 Task: Find connections with filter location Deqing with filter topic #Startupswith filter profile language Spanish with filter current company Zilingo with filter school Thiruvalluvar University, Vellore with filter industry Racetracks with filter service category Interior Design with filter keywords title Proposal Writer
Action: Mouse moved to (518, 54)
Screenshot: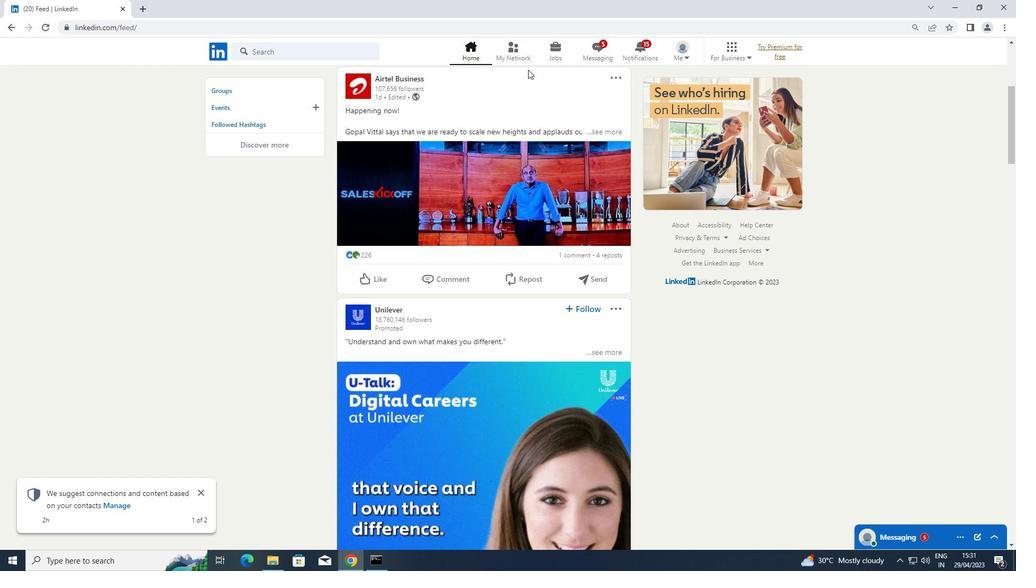 
Action: Mouse pressed left at (518, 54)
Screenshot: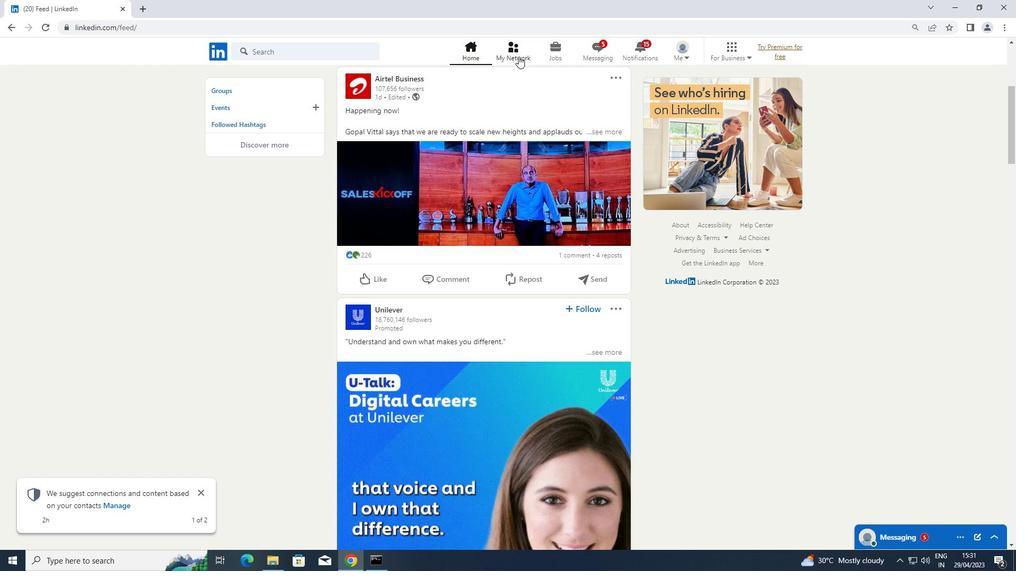 
Action: Mouse moved to (316, 112)
Screenshot: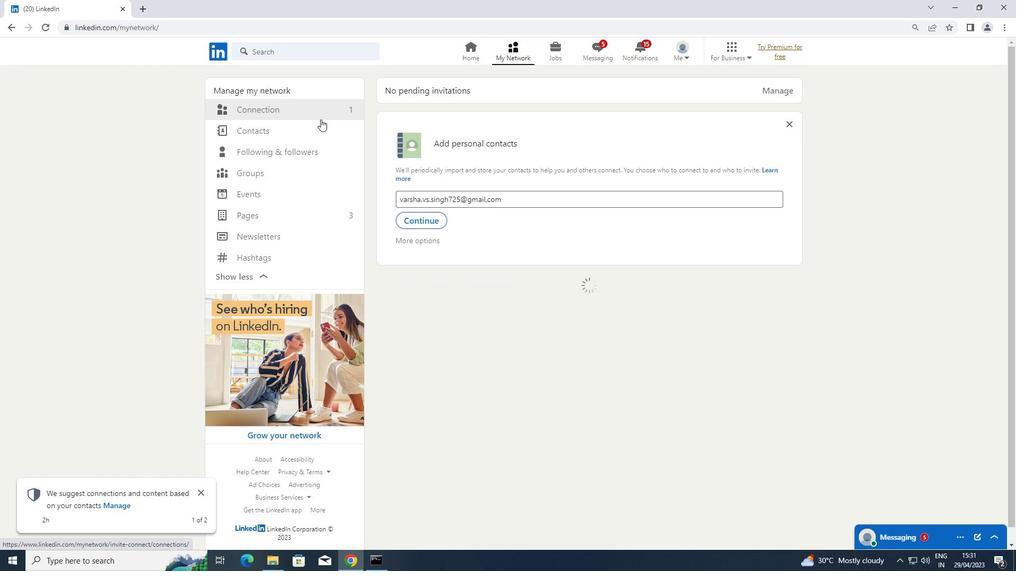 
Action: Mouse pressed left at (316, 112)
Screenshot: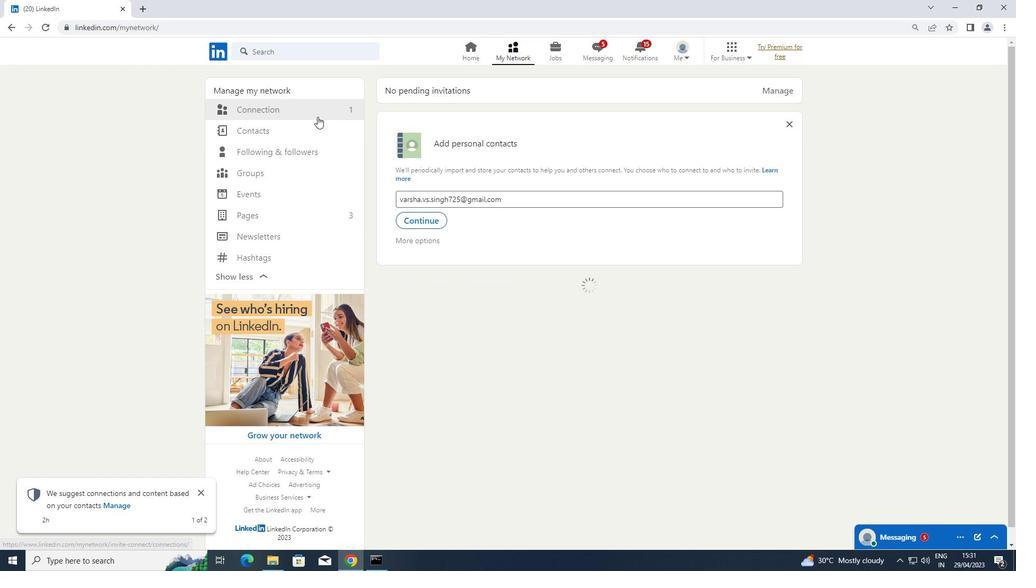 
Action: Mouse moved to (585, 112)
Screenshot: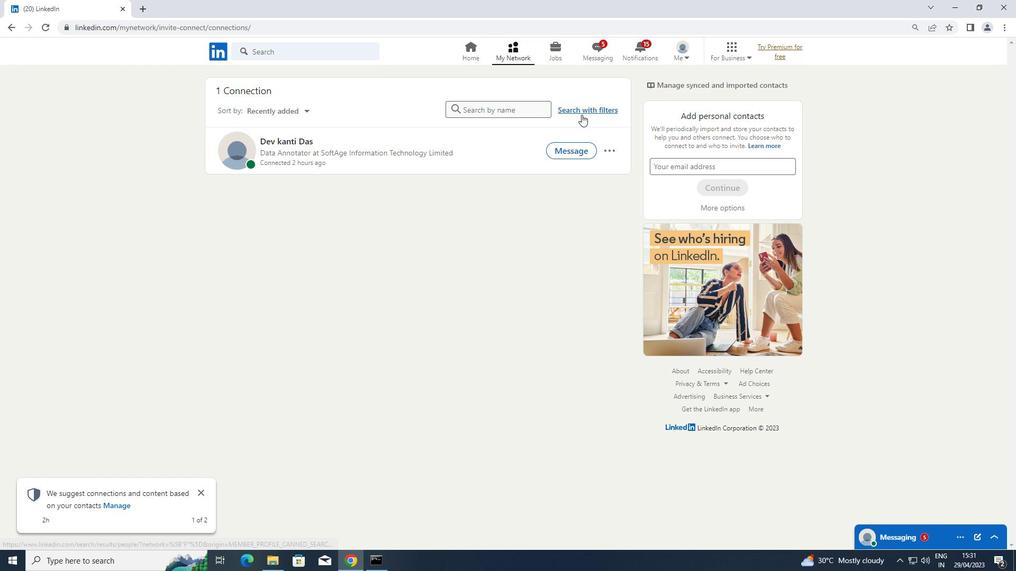 
Action: Mouse pressed left at (585, 112)
Screenshot: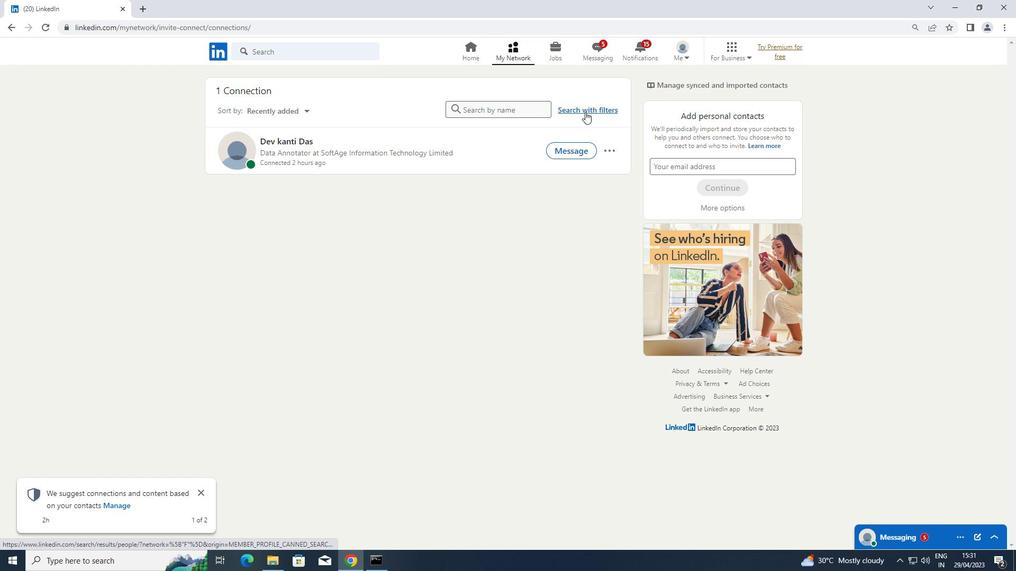 
Action: Mouse moved to (550, 85)
Screenshot: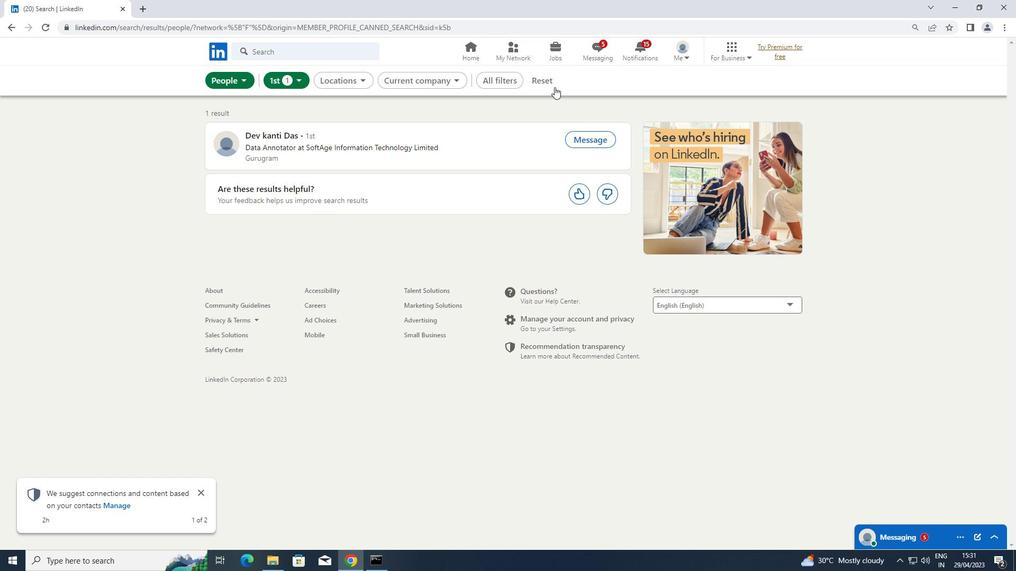 
Action: Mouse pressed left at (550, 85)
Screenshot: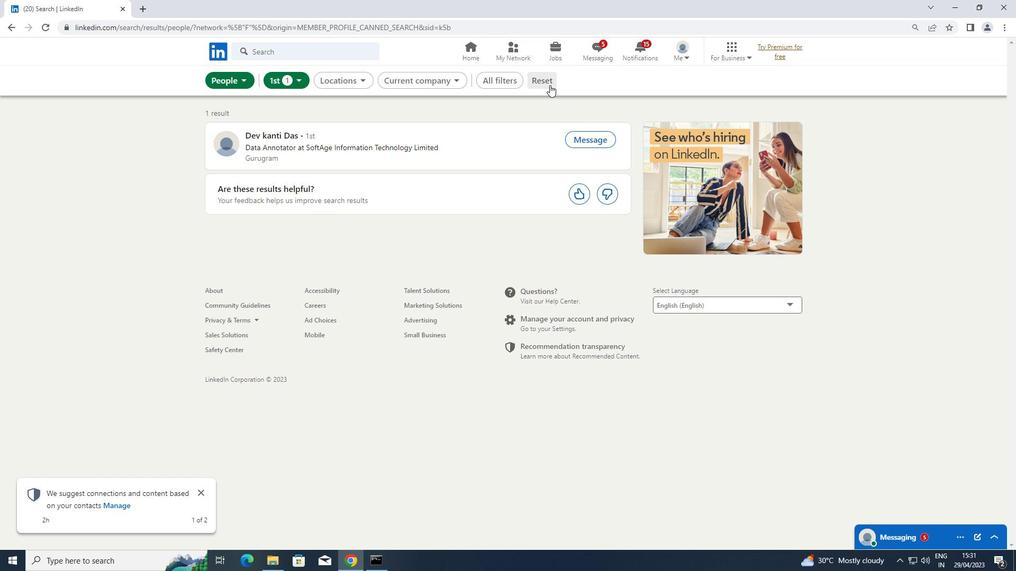 
Action: Mouse moved to (539, 81)
Screenshot: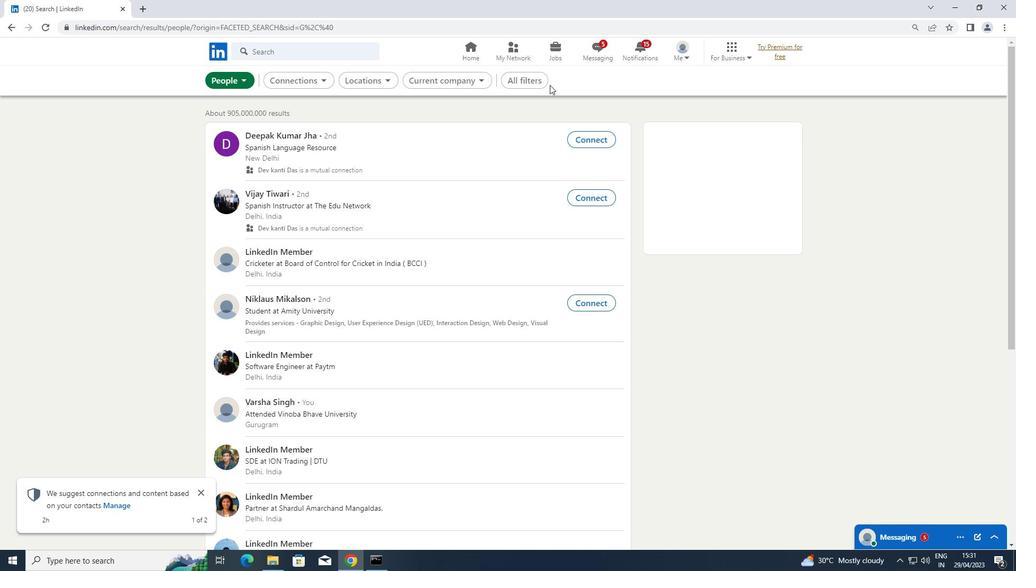 
Action: Mouse pressed left at (539, 81)
Screenshot: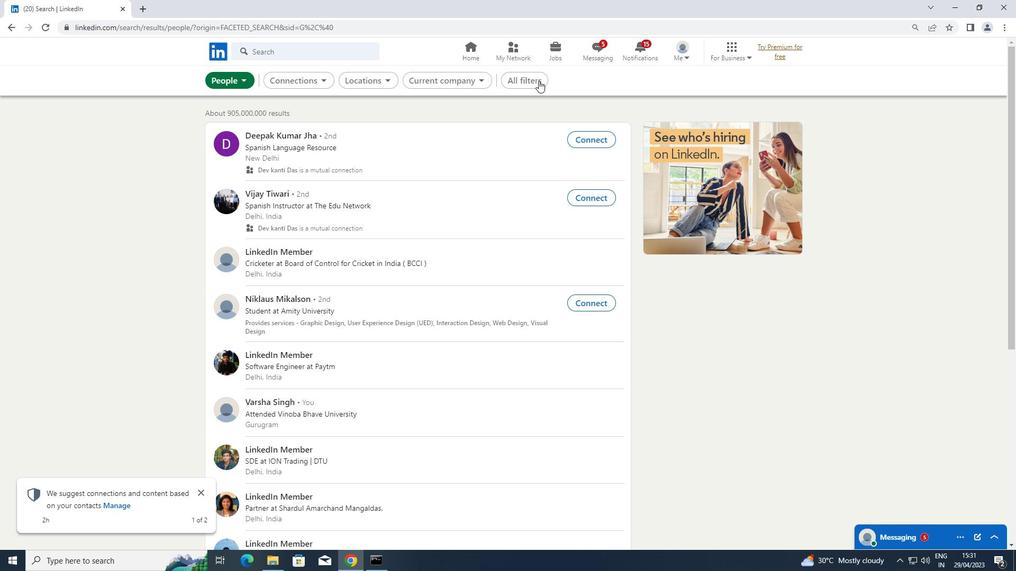 
Action: Mouse moved to (807, 218)
Screenshot: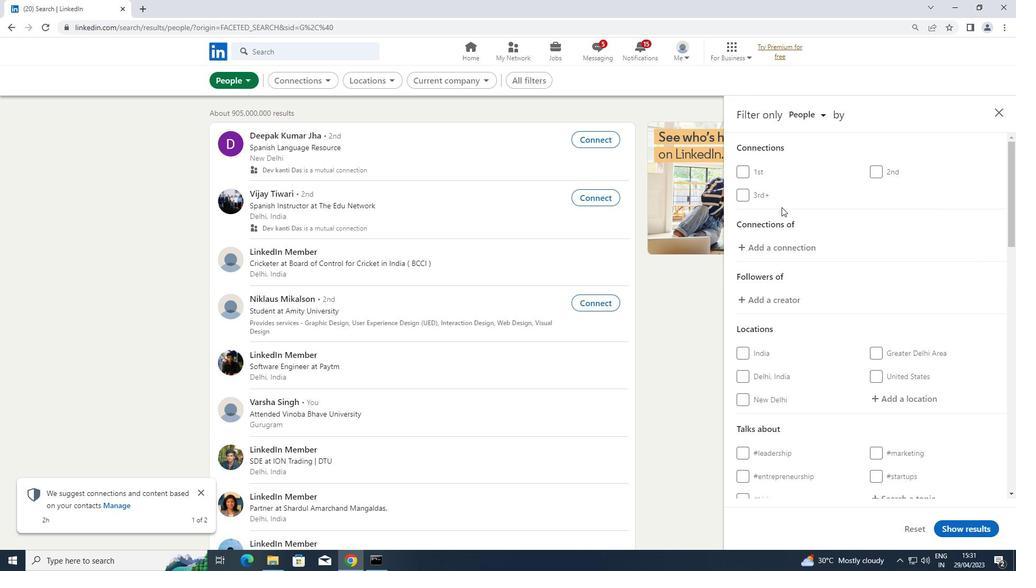 
Action: Mouse scrolled (807, 217) with delta (0, 0)
Screenshot: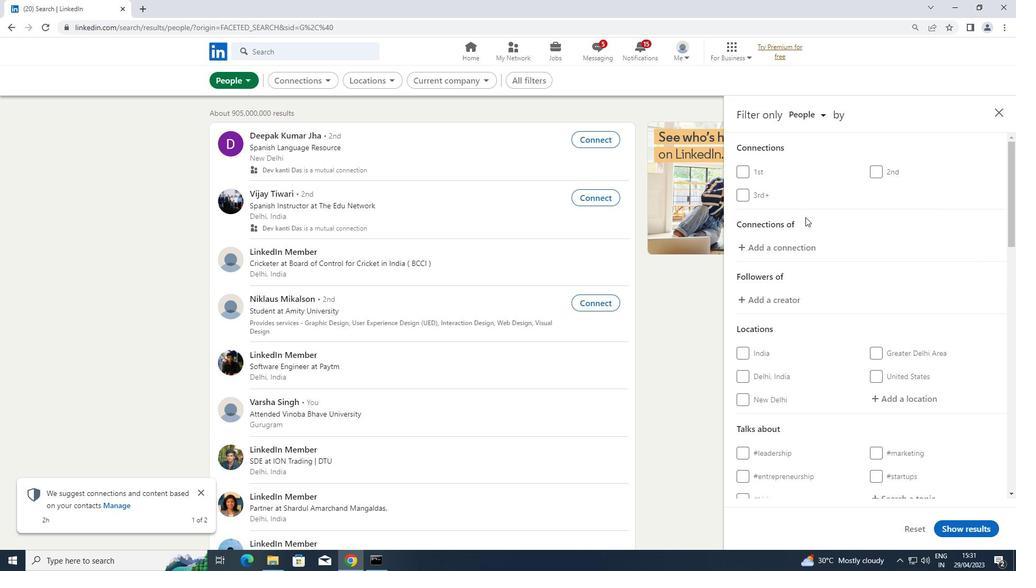 
Action: Mouse scrolled (807, 217) with delta (0, 0)
Screenshot: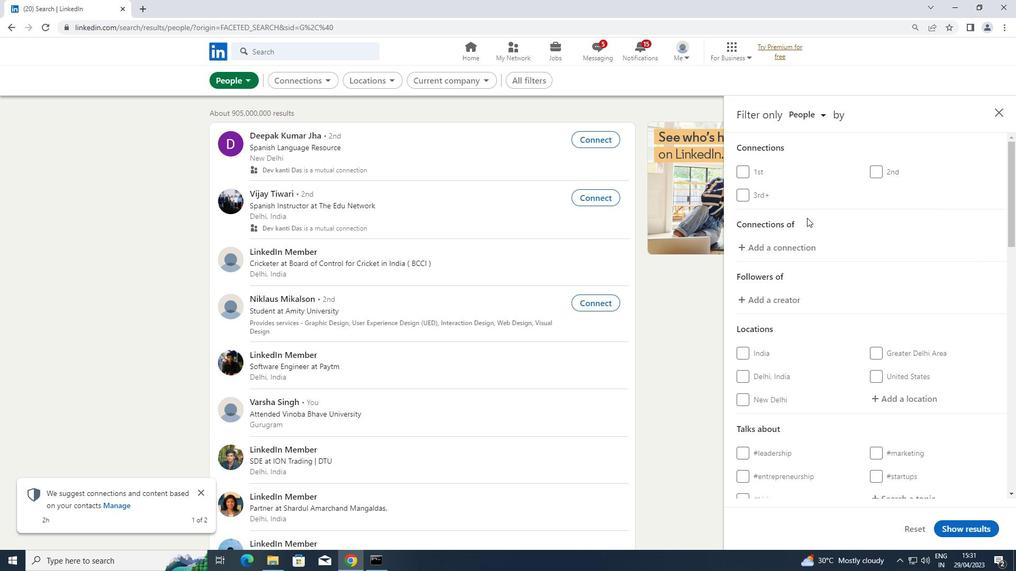 
Action: Mouse moved to (892, 289)
Screenshot: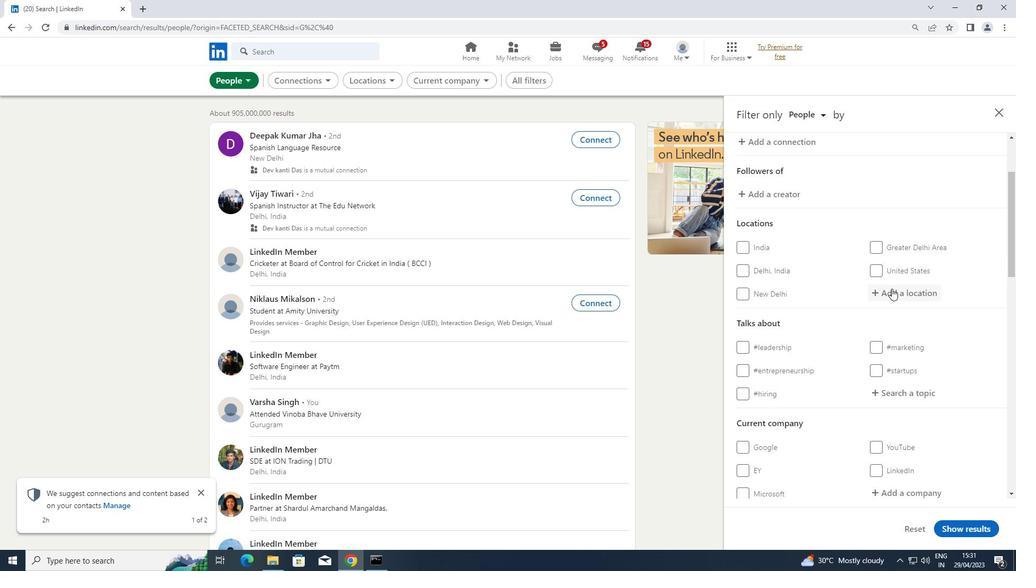 
Action: Mouse pressed left at (892, 289)
Screenshot: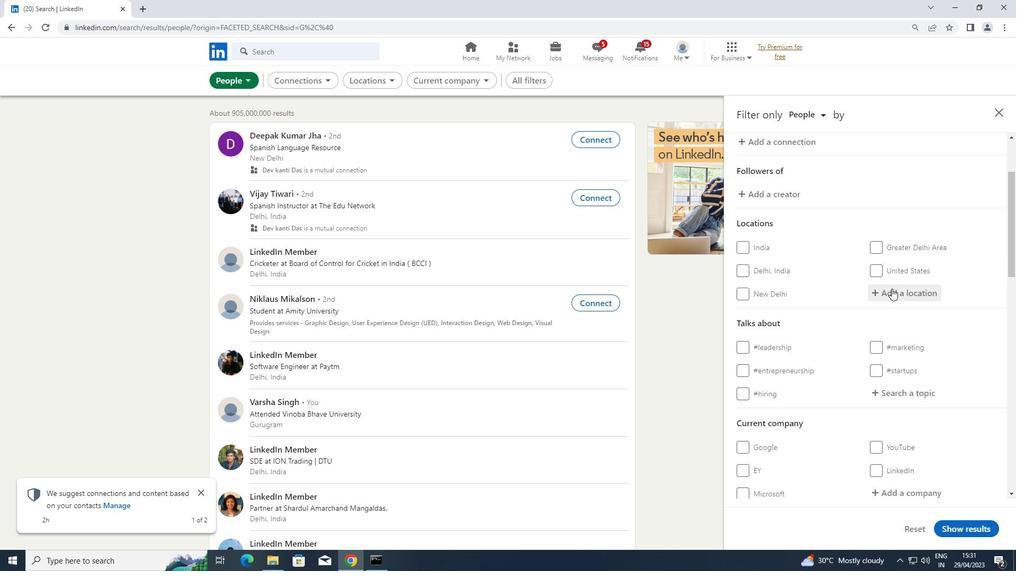 
Action: Key pressed <Key.shift>DEQING
Screenshot: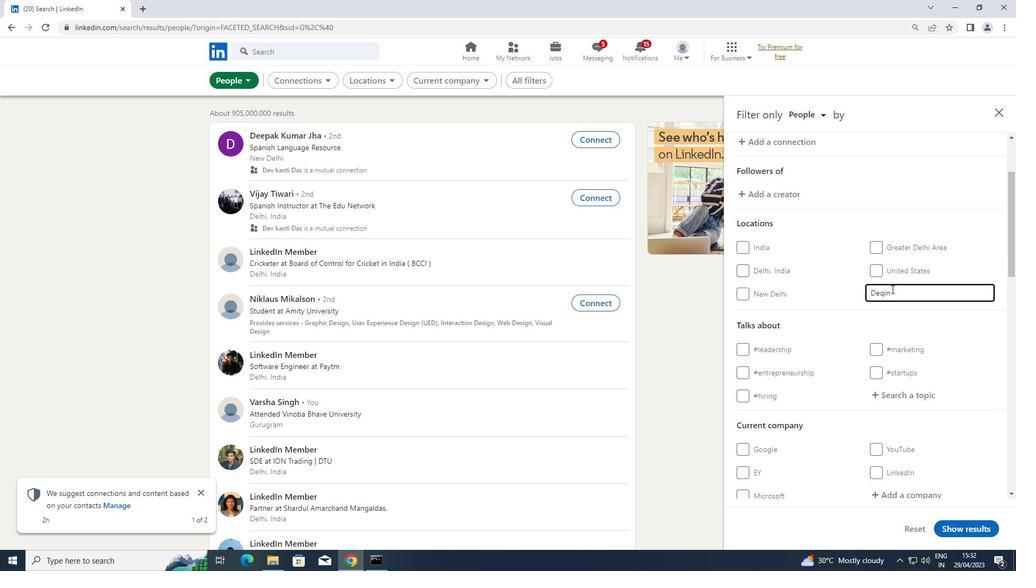 
Action: Mouse moved to (910, 392)
Screenshot: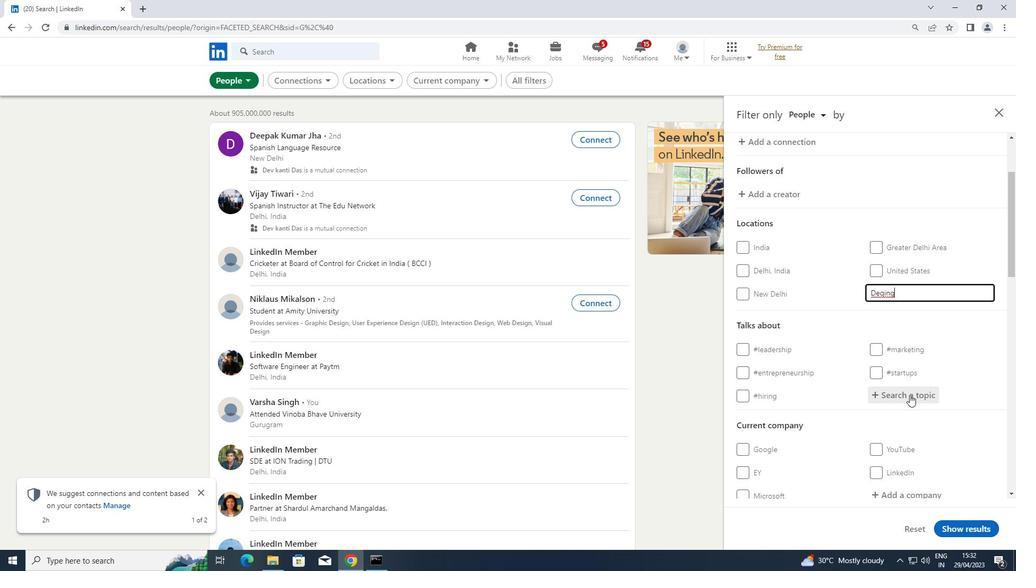 
Action: Mouse pressed left at (910, 392)
Screenshot: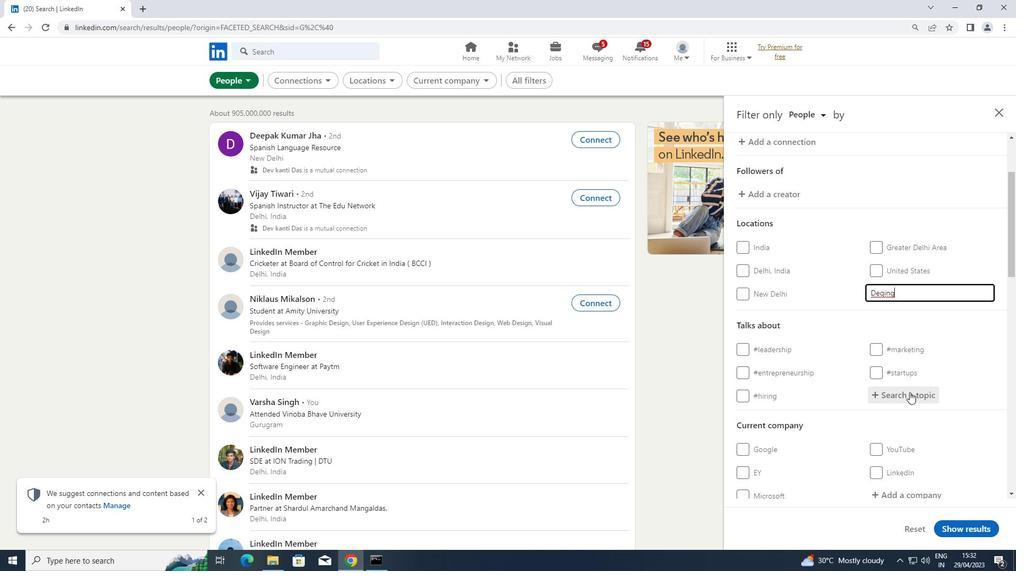 
Action: Key pressed <Key.shift>STARTUPS
Screenshot: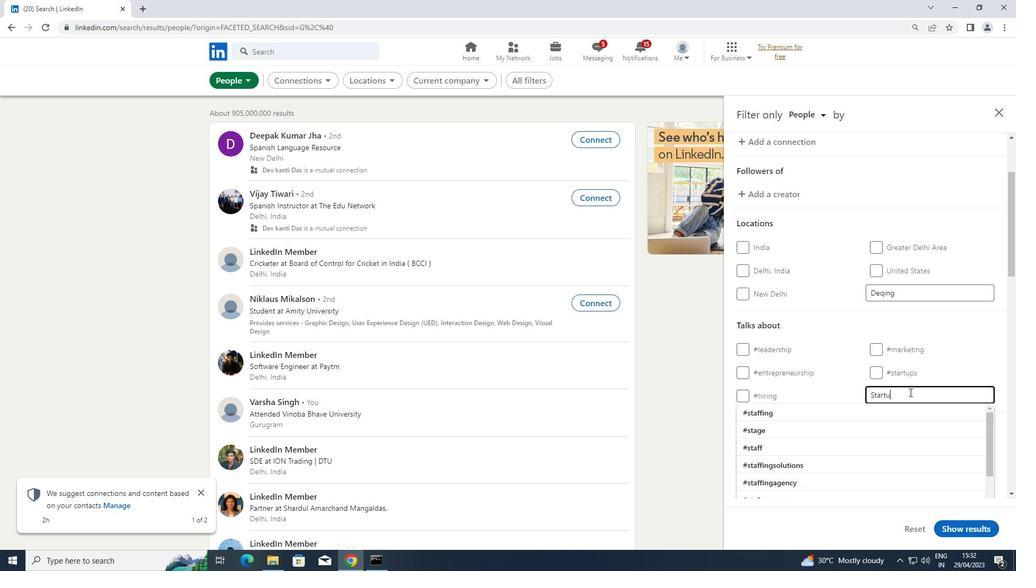
Action: Mouse moved to (852, 410)
Screenshot: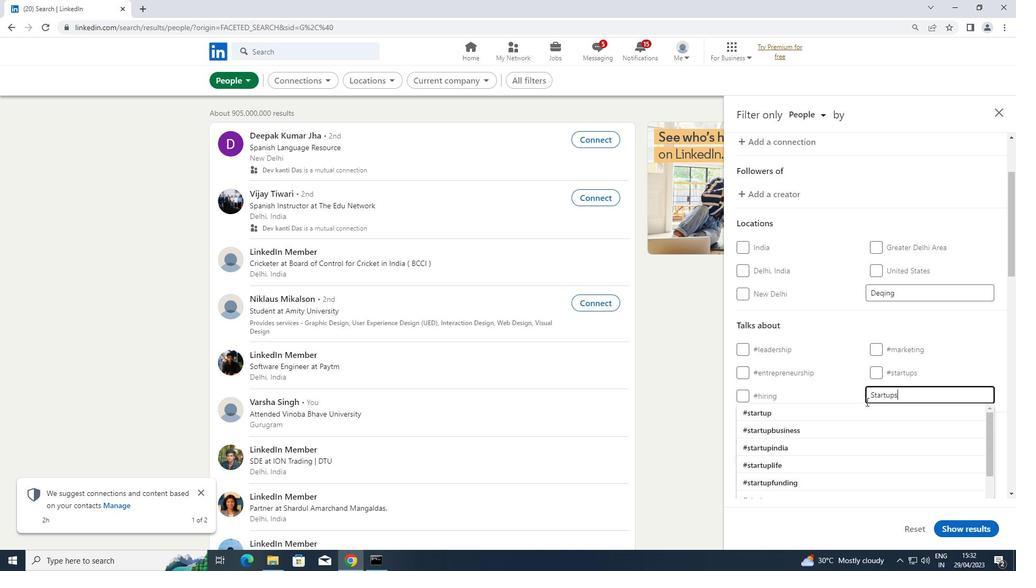 
Action: Mouse pressed left at (852, 410)
Screenshot: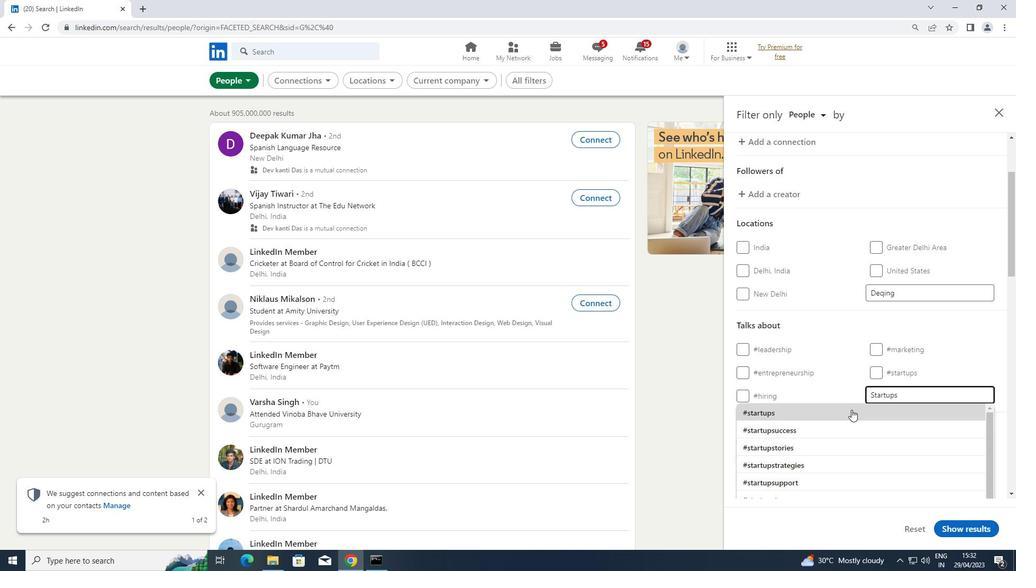 
Action: Mouse scrolled (852, 409) with delta (0, 0)
Screenshot: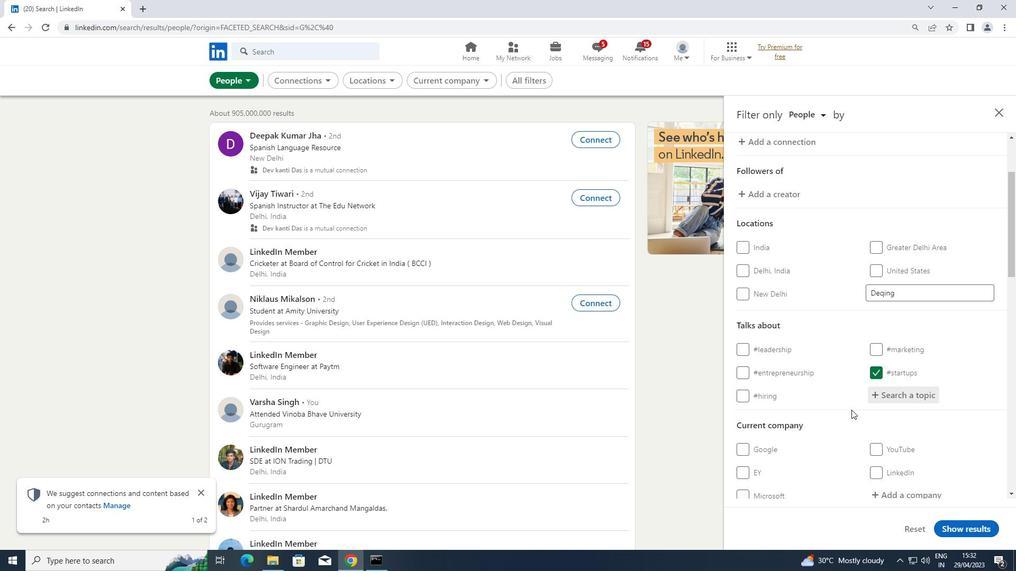 
Action: Mouse scrolled (852, 409) with delta (0, 0)
Screenshot: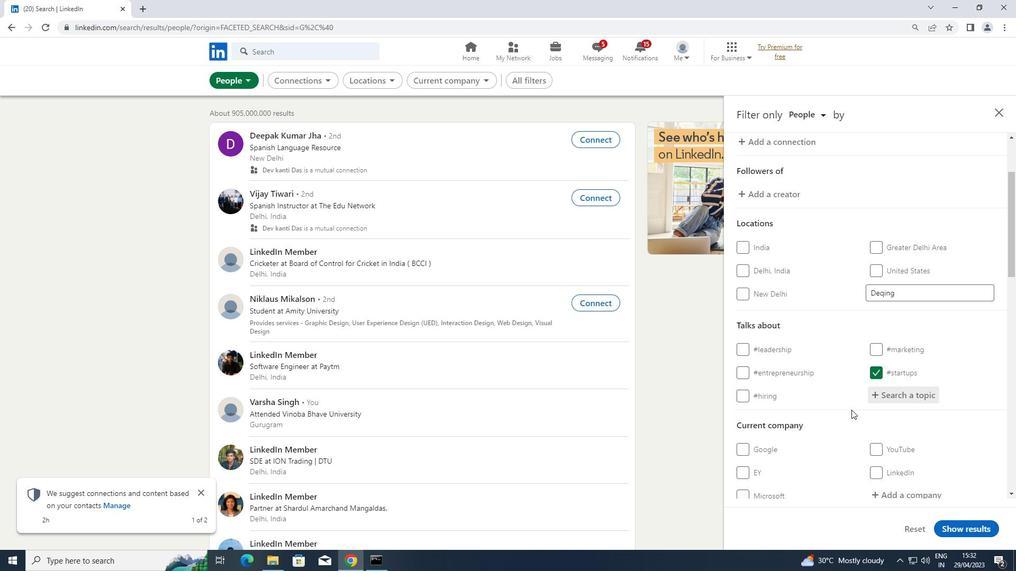 
Action: Mouse scrolled (852, 409) with delta (0, 0)
Screenshot: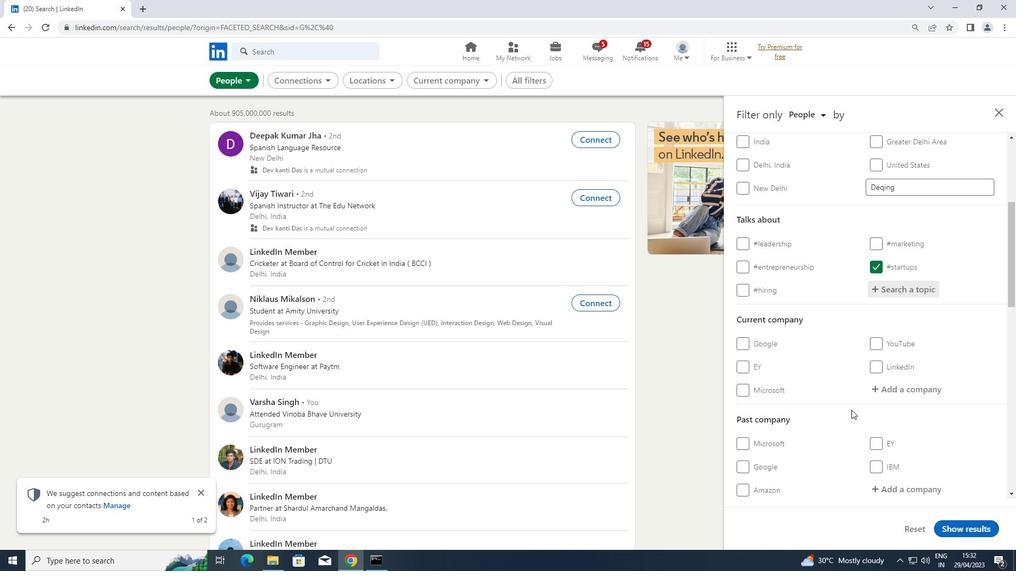 
Action: Mouse scrolled (852, 409) with delta (0, 0)
Screenshot: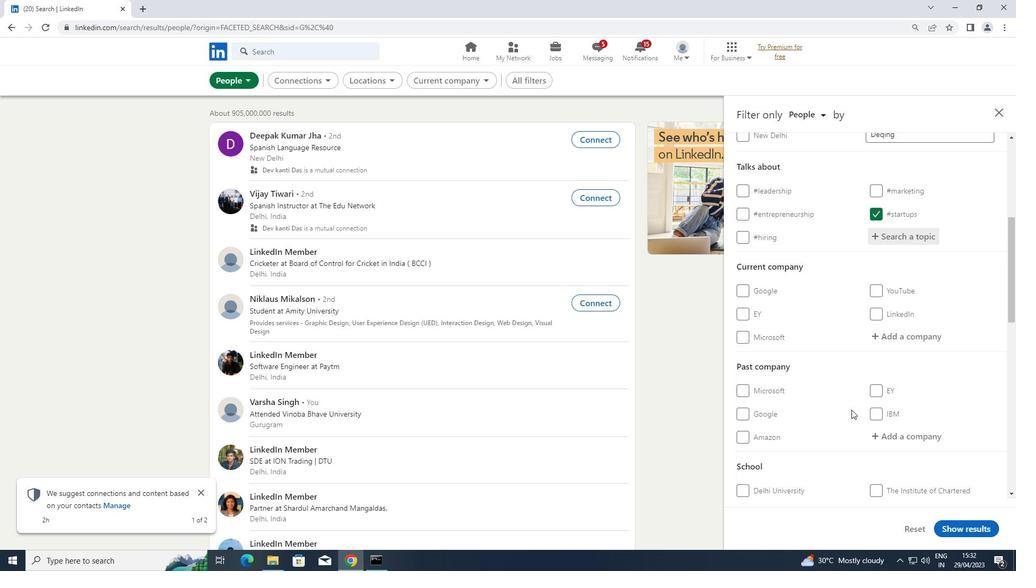 
Action: Mouse scrolled (852, 409) with delta (0, 0)
Screenshot: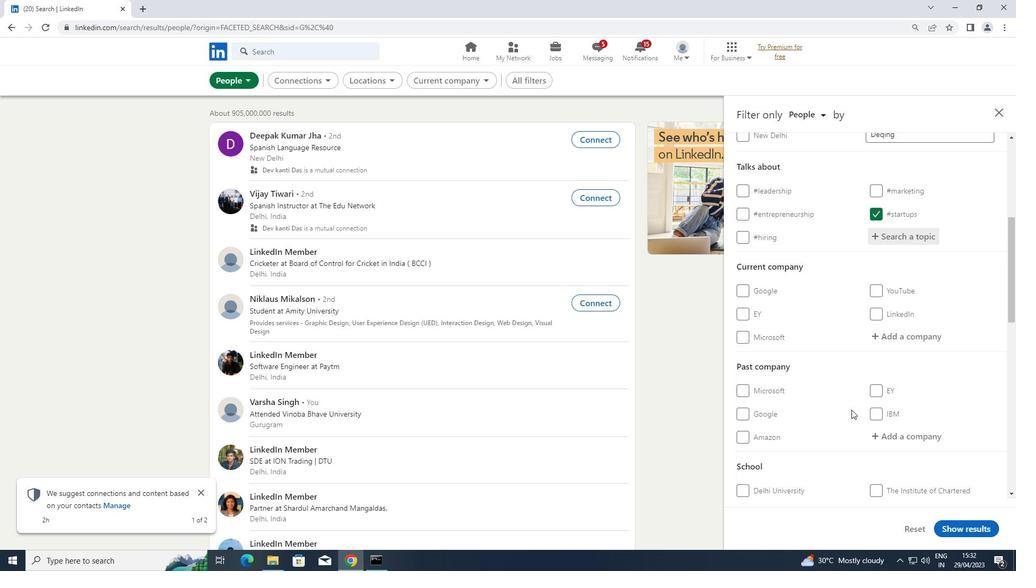 
Action: Mouse scrolled (852, 409) with delta (0, 0)
Screenshot: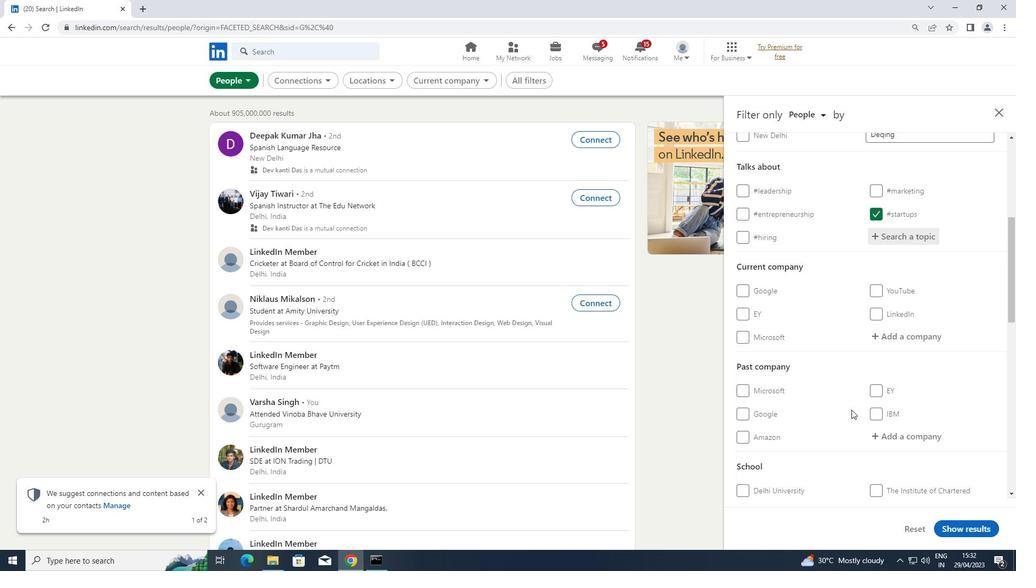 
Action: Mouse scrolled (852, 409) with delta (0, 0)
Screenshot: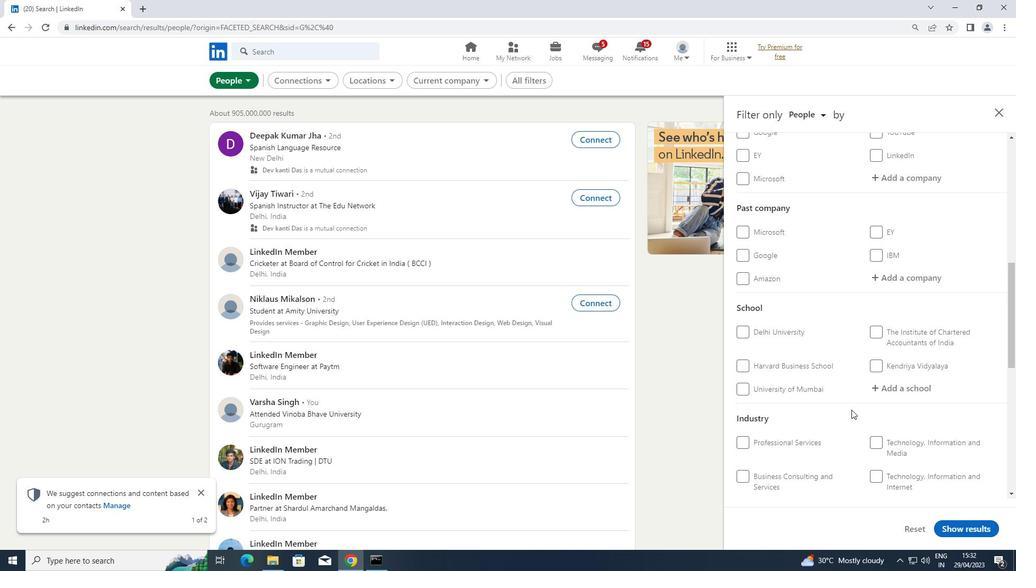 
Action: Mouse scrolled (852, 409) with delta (0, 0)
Screenshot: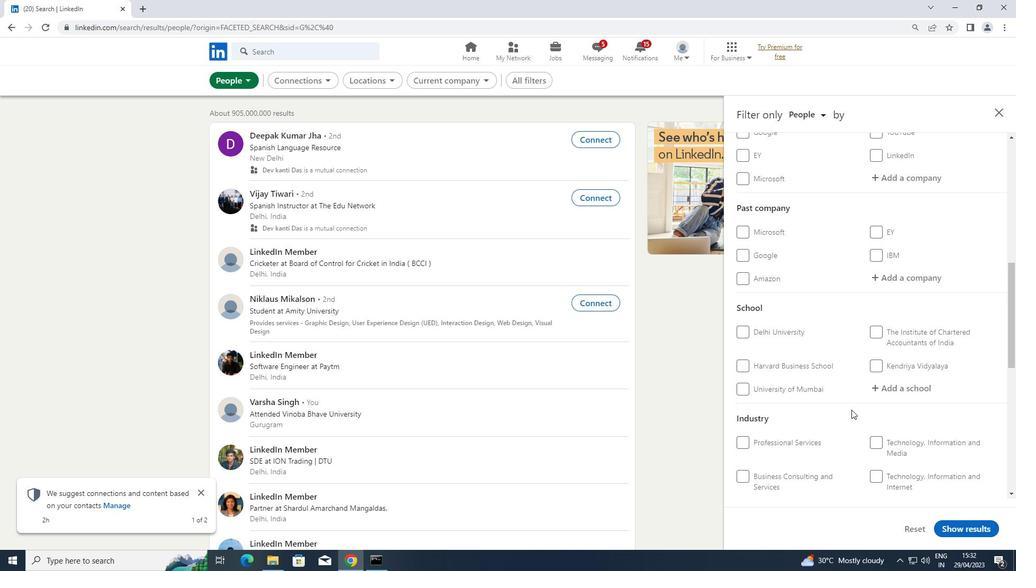 
Action: Mouse scrolled (852, 409) with delta (0, 0)
Screenshot: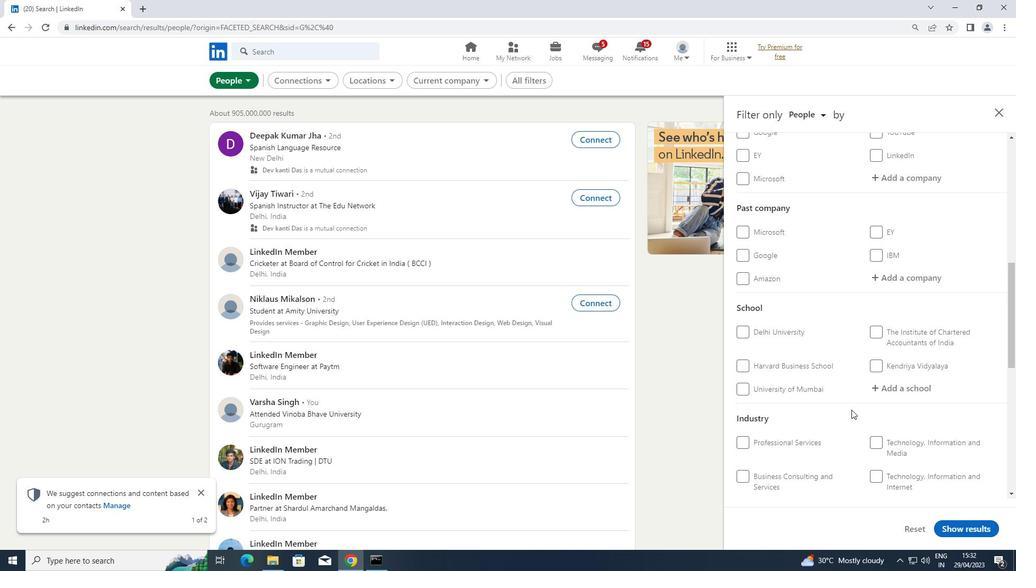 
Action: Mouse moved to (746, 431)
Screenshot: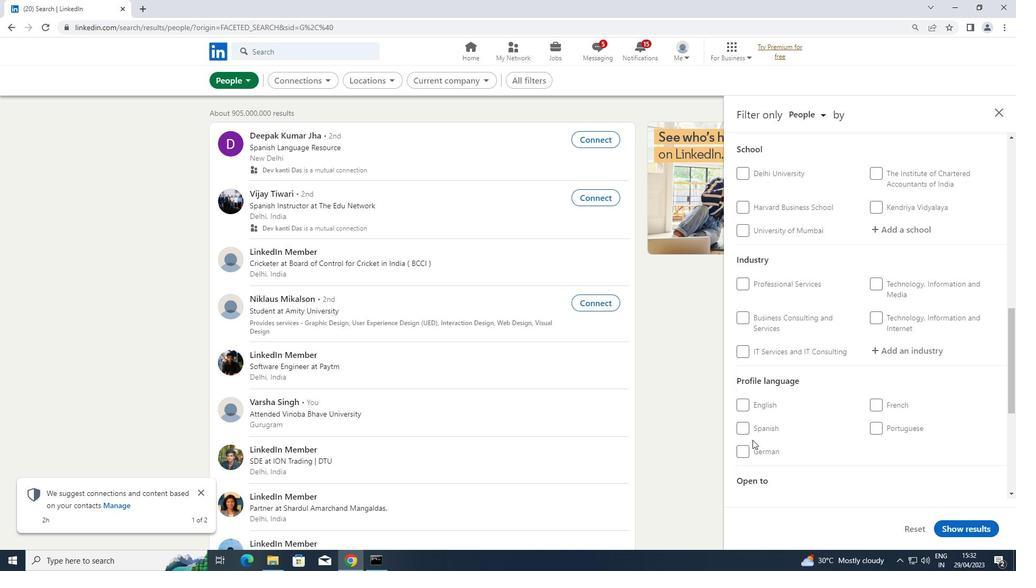 
Action: Mouse pressed left at (746, 431)
Screenshot: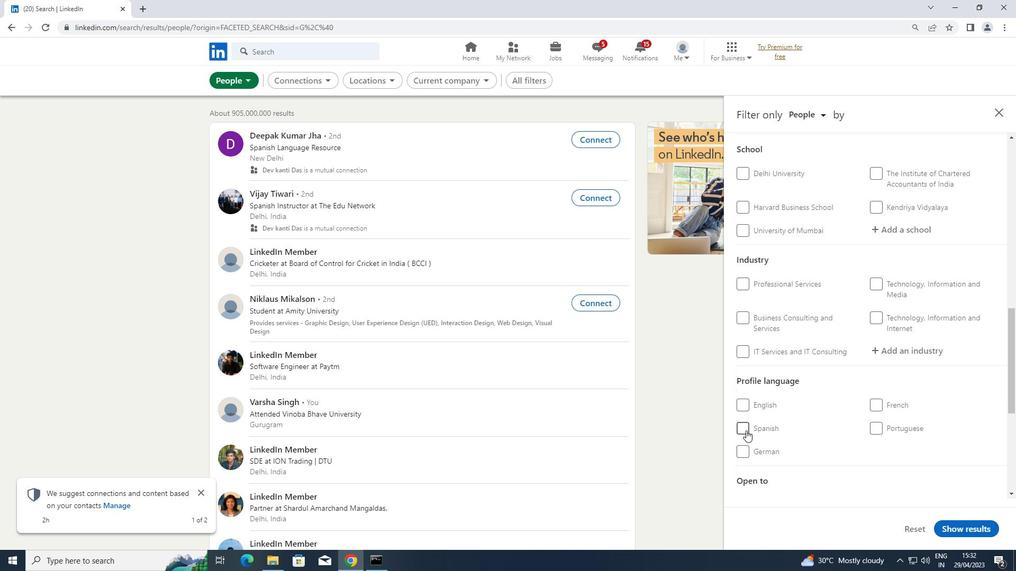 
Action: Mouse moved to (807, 423)
Screenshot: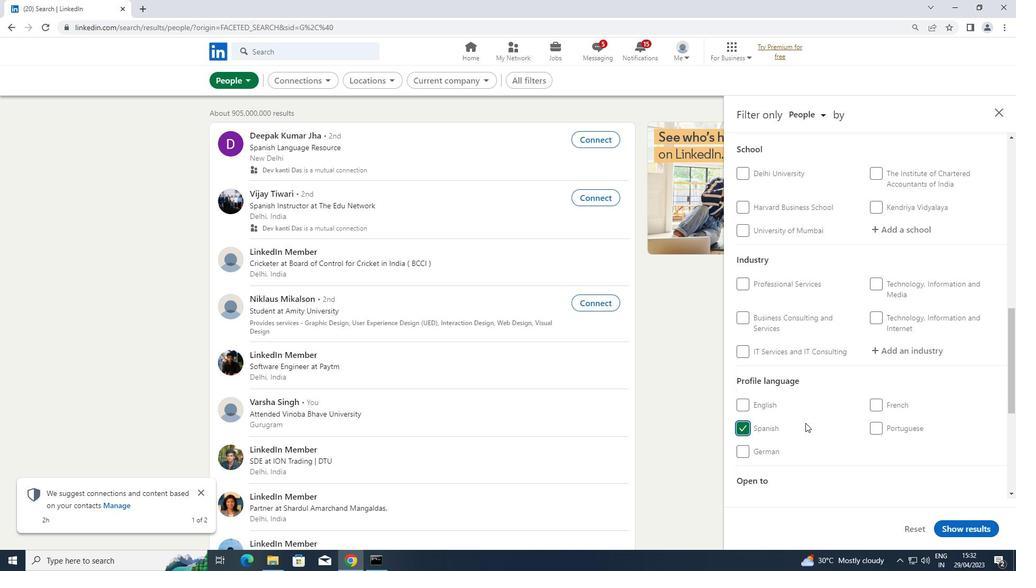 
Action: Mouse scrolled (807, 424) with delta (0, 0)
Screenshot: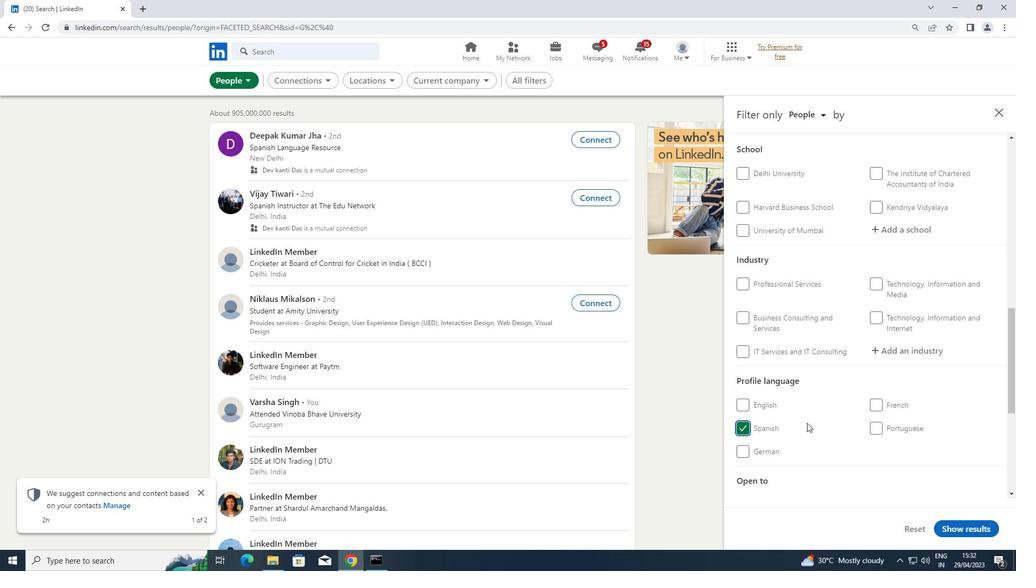 
Action: Mouse scrolled (807, 424) with delta (0, 0)
Screenshot: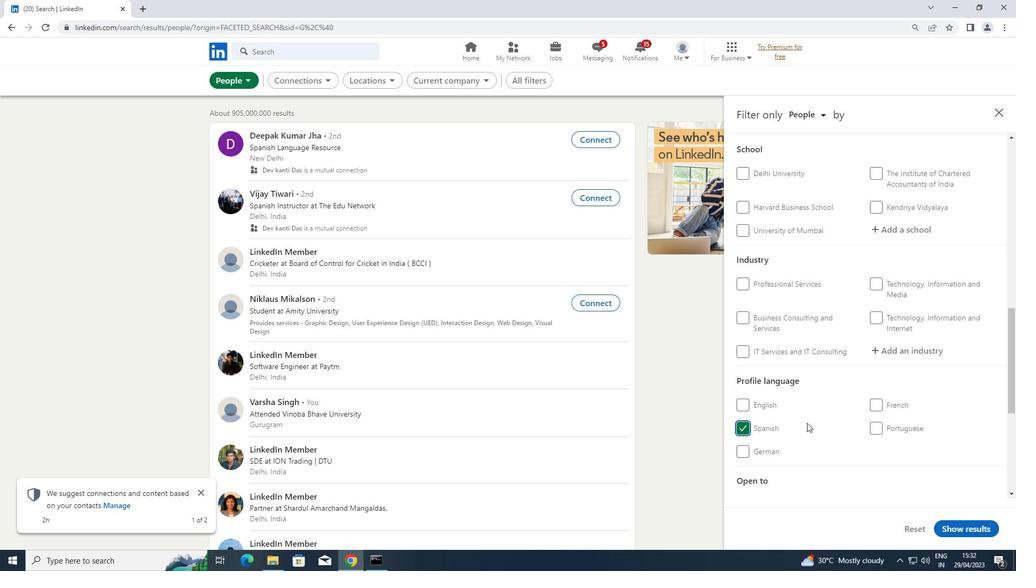
Action: Mouse scrolled (807, 424) with delta (0, 0)
Screenshot: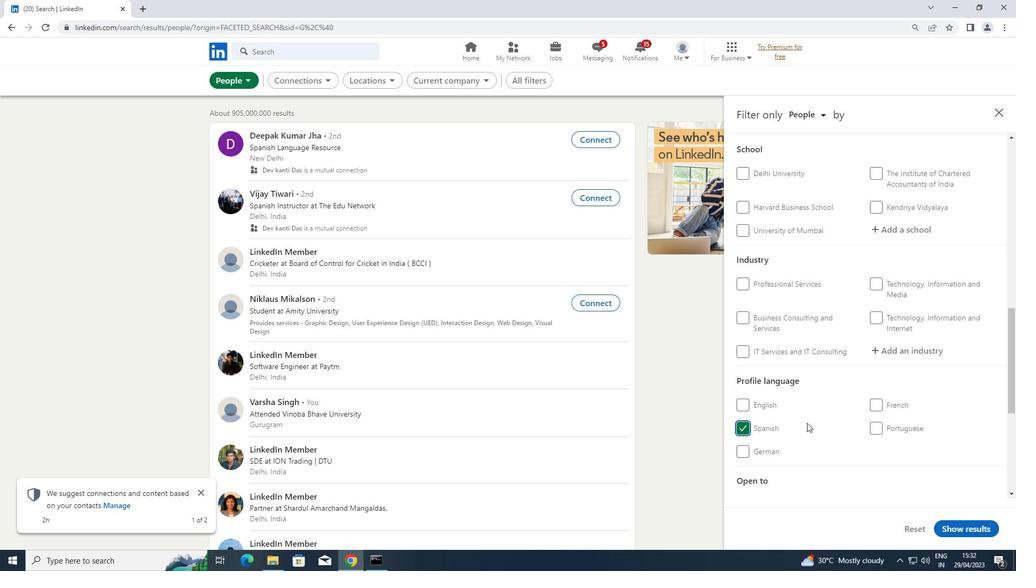 
Action: Mouse scrolled (807, 424) with delta (0, 0)
Screenshot: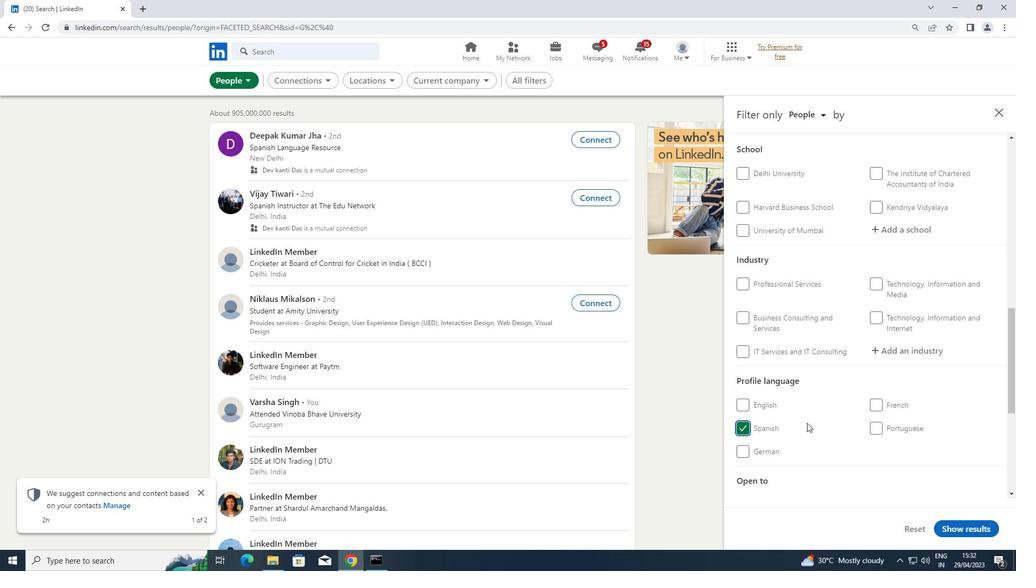 
Action: Mouse scrolled (807, 424) with delta (0, 0)
Screenshot: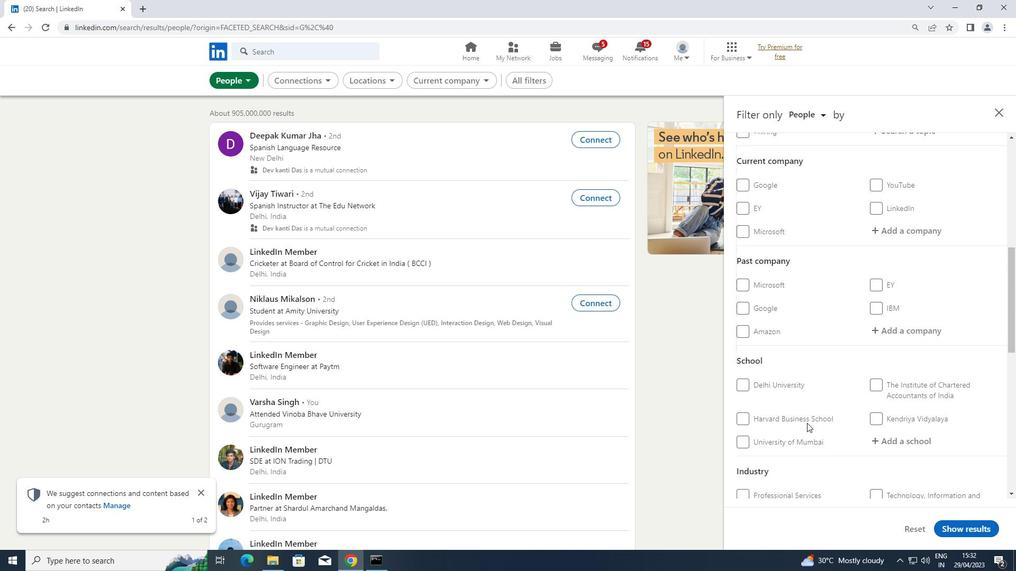 
Action: Mouse scrolled (807, 424) with delta (0, 0)
Screenshot: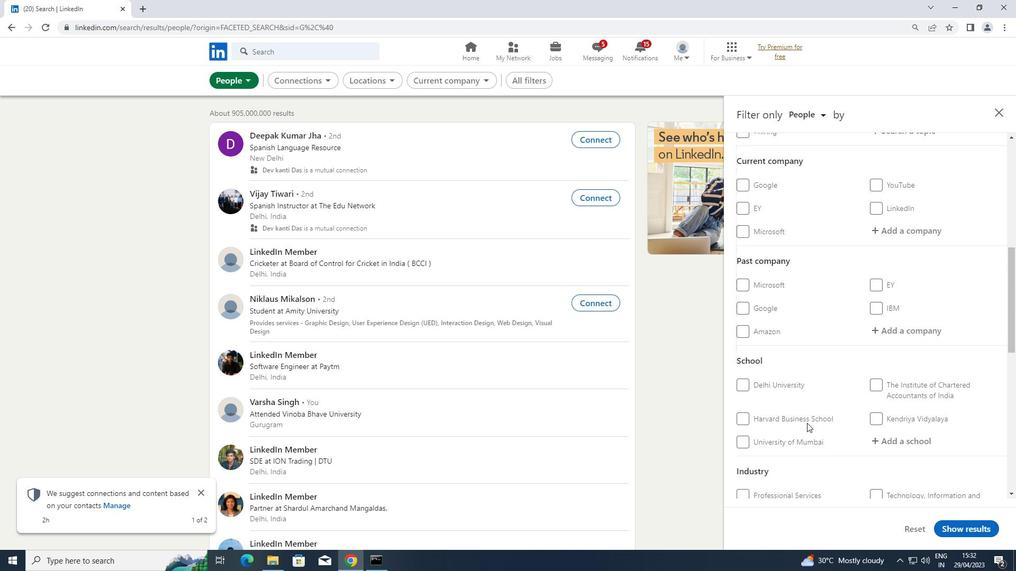 
Action: Mouse moved to (903, 337)
Screenshot: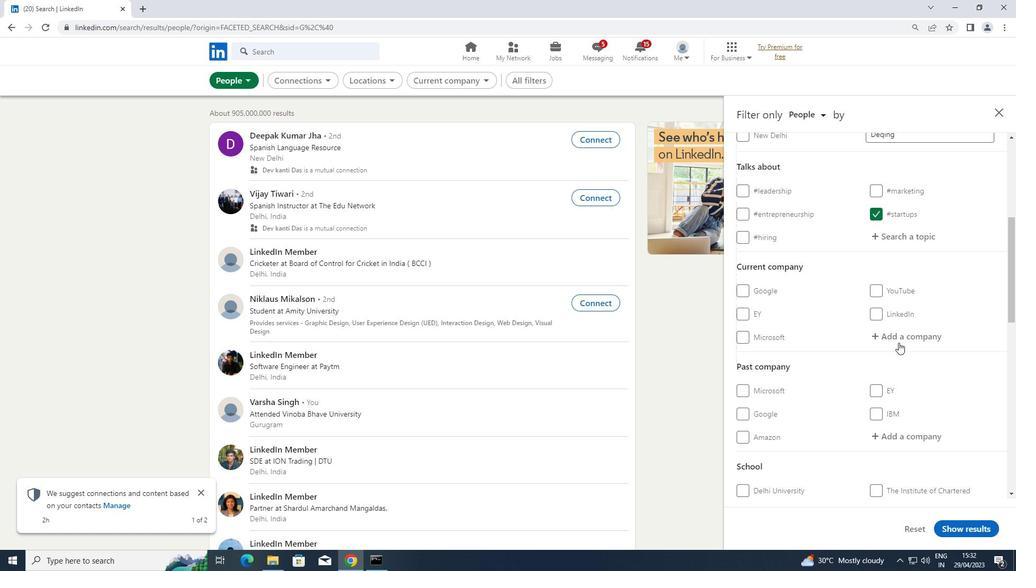 
Action: Mouse pressed left at (903, 337)
Screenshot: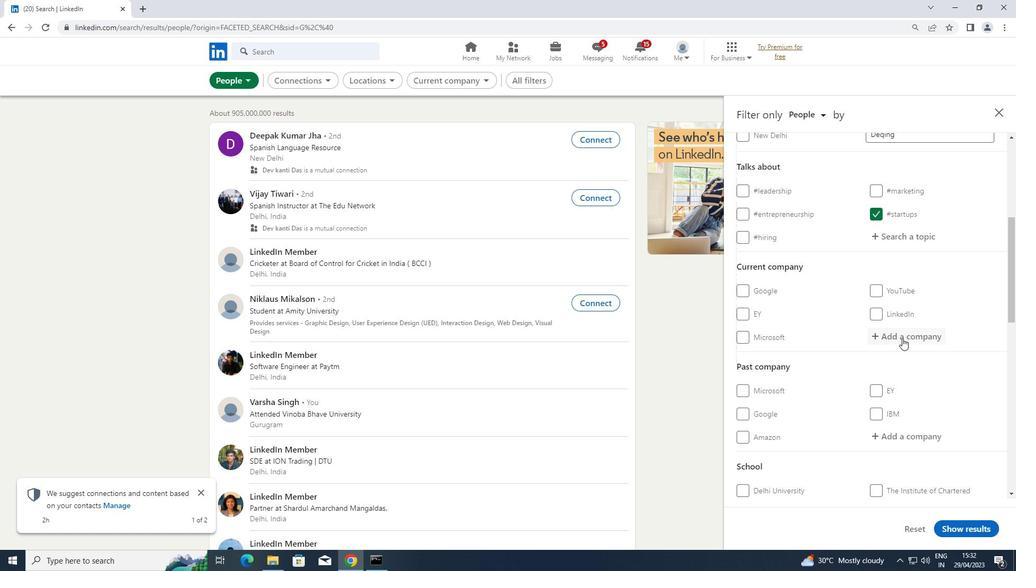 
Action: Key pressed <Key.shift>ZILINGO
Screenshot: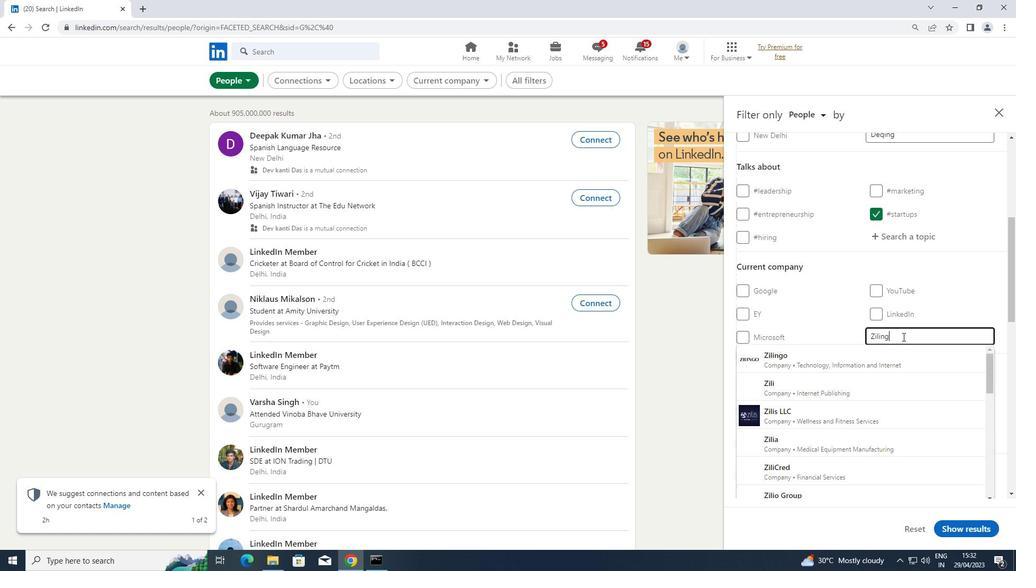 
Action: Mouse moved to (828, 359)
Screenshot: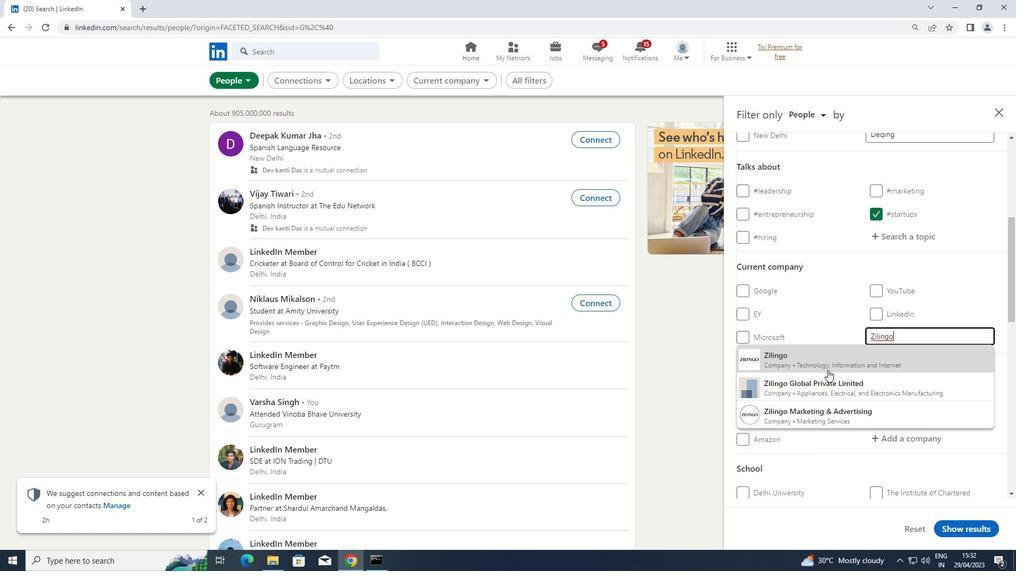 
Action: Mouse pressed left at (828, 359)
Screenshot: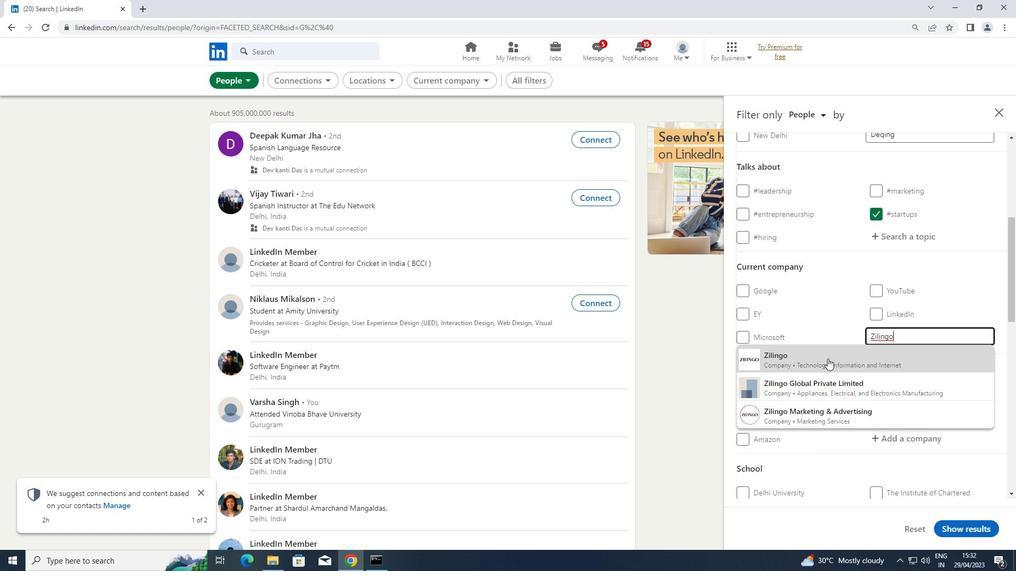 
Action: Mouse pressed left at (828, 359)
Screenshot: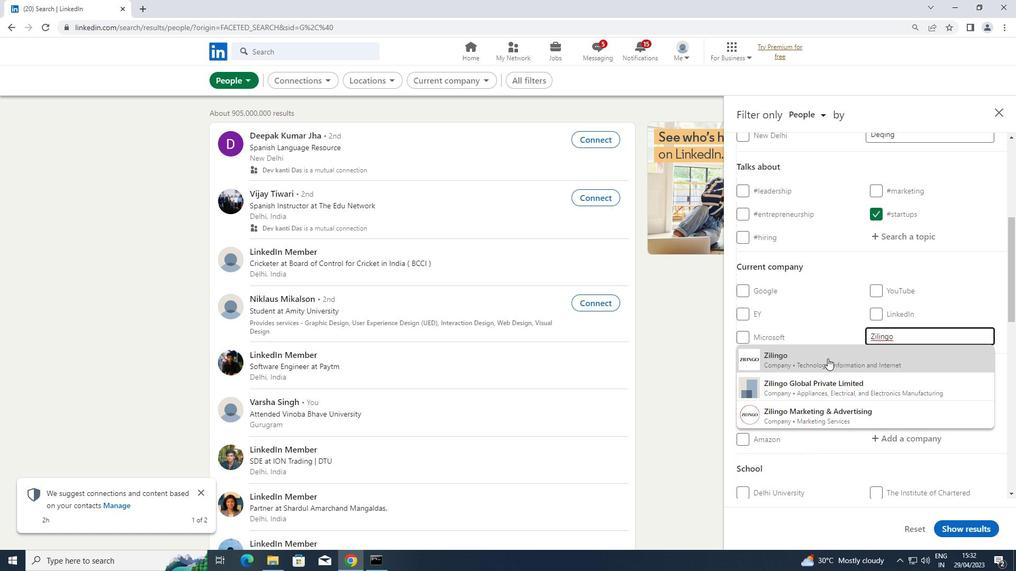
Action: Mouse scrolled (828, 358) with delta (0, 0)
Screenshot: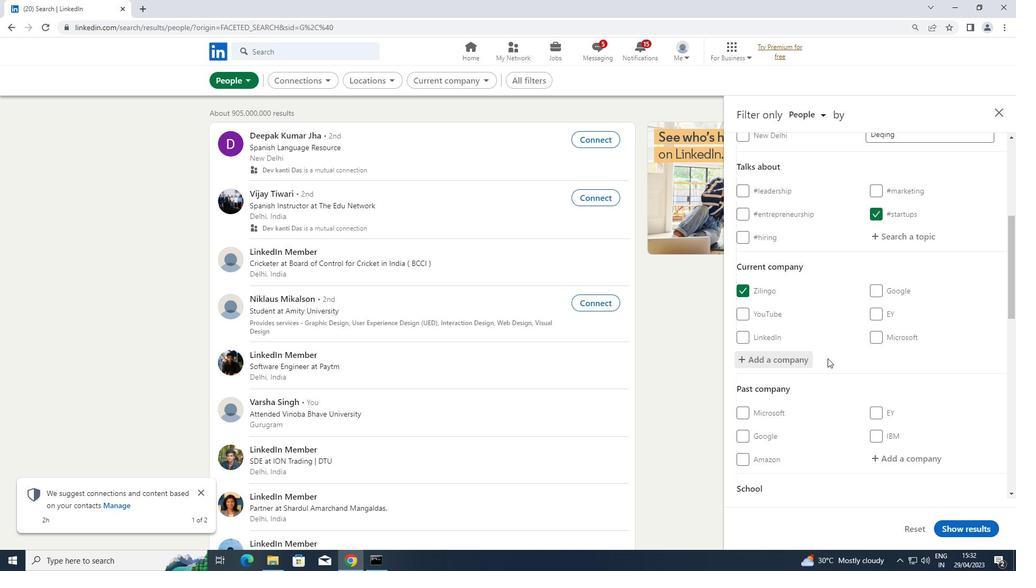 
Action: Mouse scrolled (828, 358) with delta (0, 0)
Screenshot: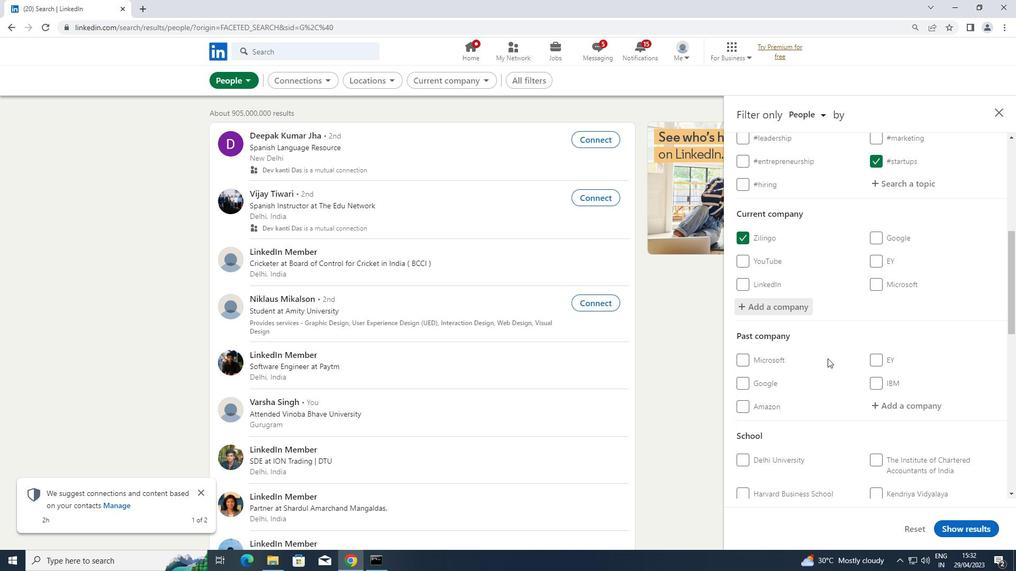 
Action: Mouse scrolled (828, 358) with delta (0, 0)
Screenshot: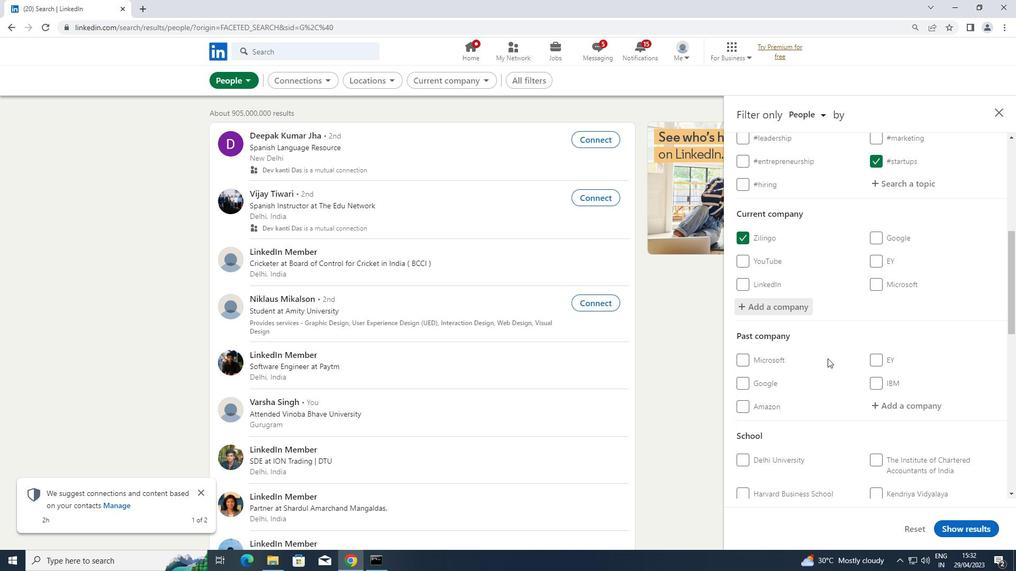 
Action: Mouse scrolled (828, 358) with delta (0, 0)
Screenshot: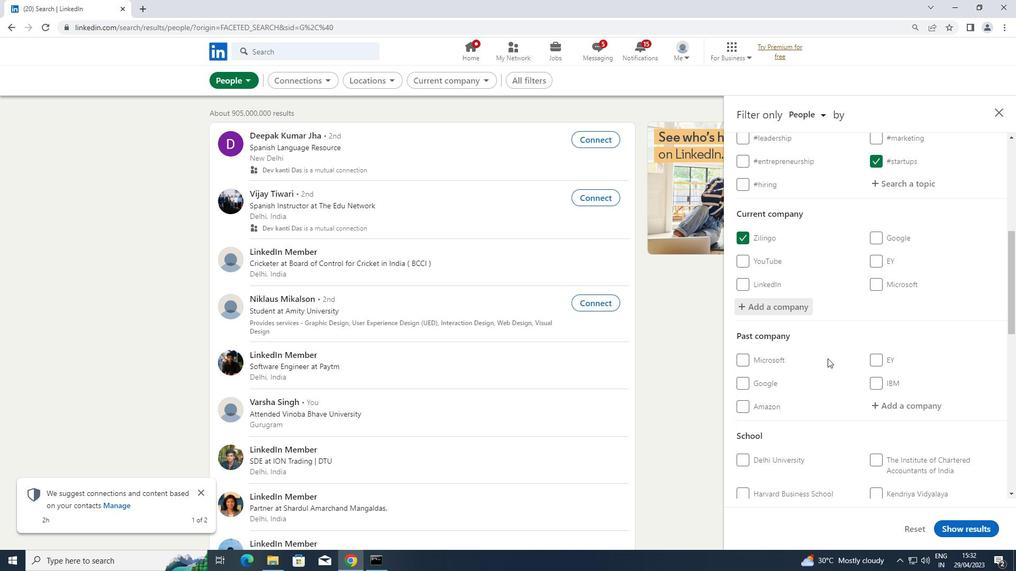 
Action: Mouse moved to (891, 360)
Screenshot: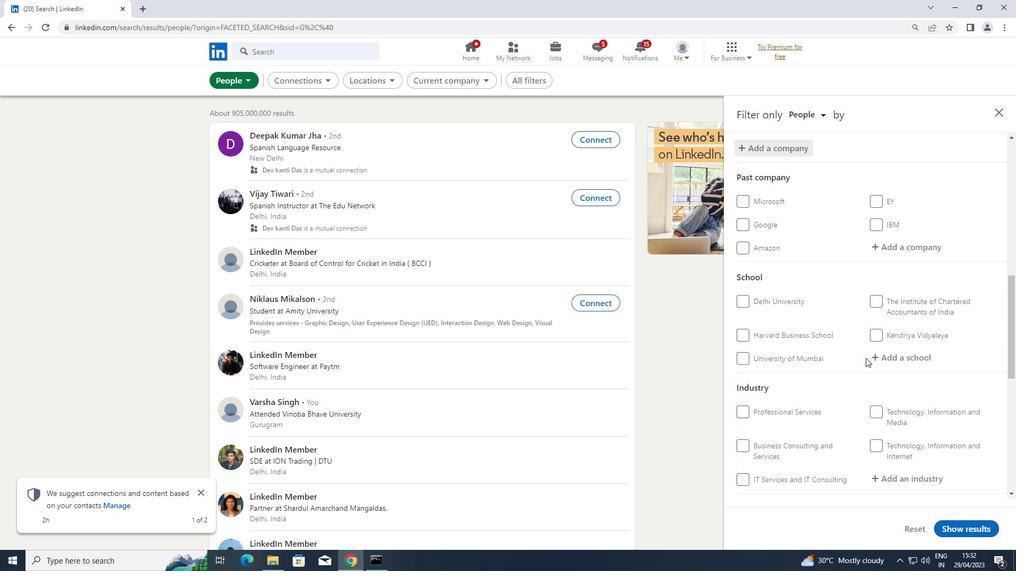 
Action: Mouse pressed left at (891, 360)
Screenshot: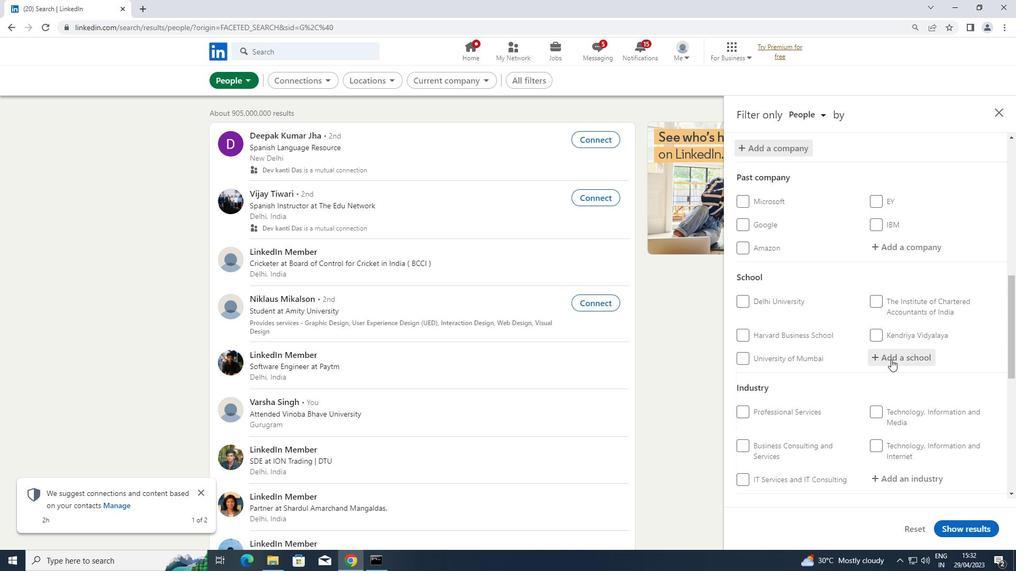 
Action: Key pressed <Key.shift>THIRUVA
Screenshot: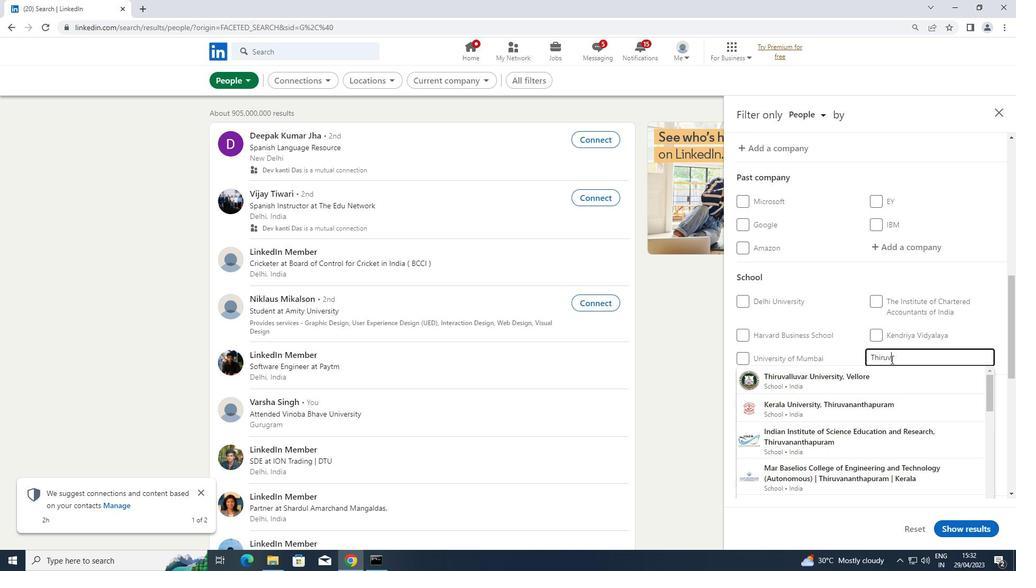
Action: Mouse moved to (850, 373)
Screenshot: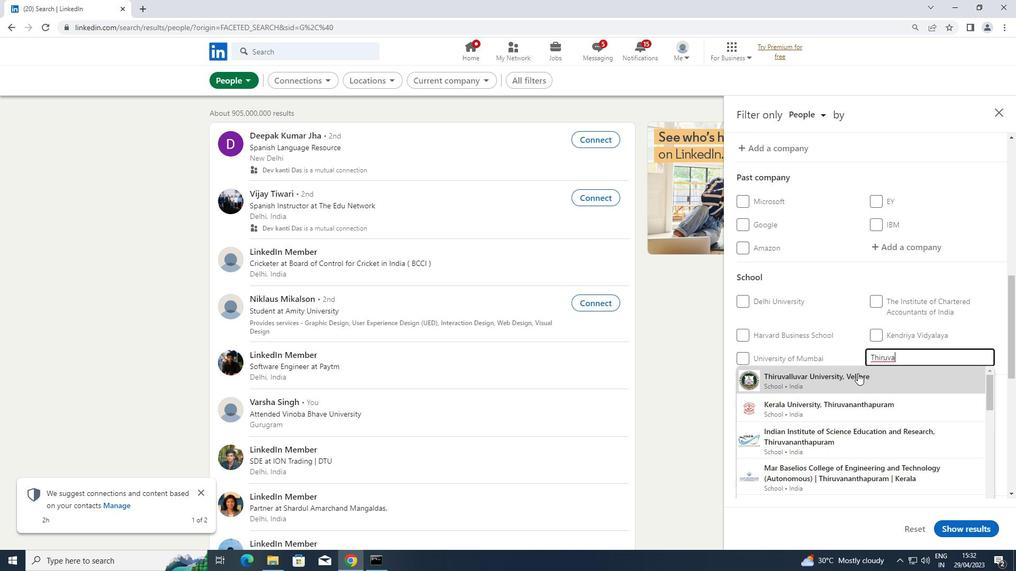 
Action: Mouse pressed left at (850, 373)
Screenshot: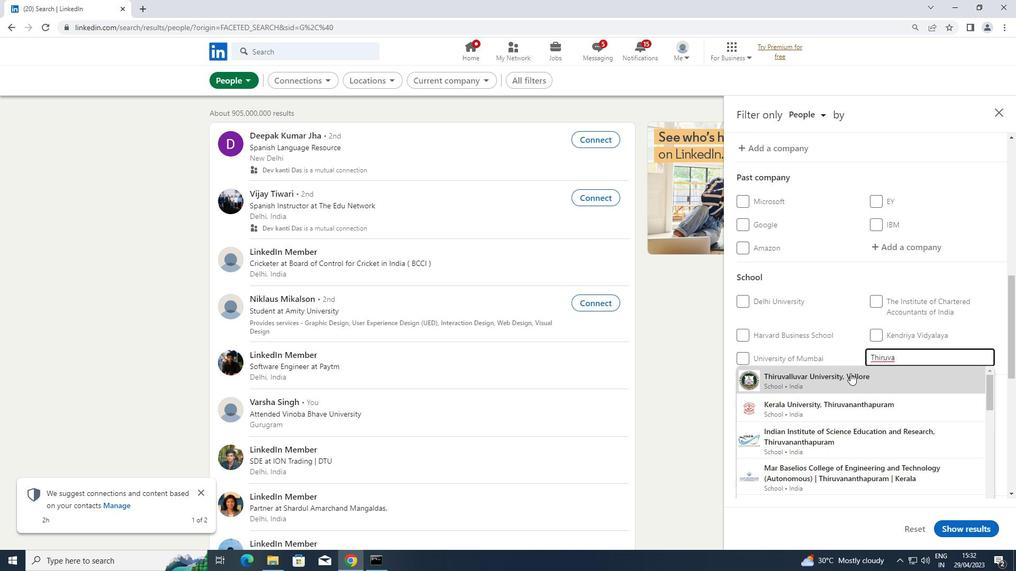 
Action: Mouse moved to (849, 378)
Screenshot: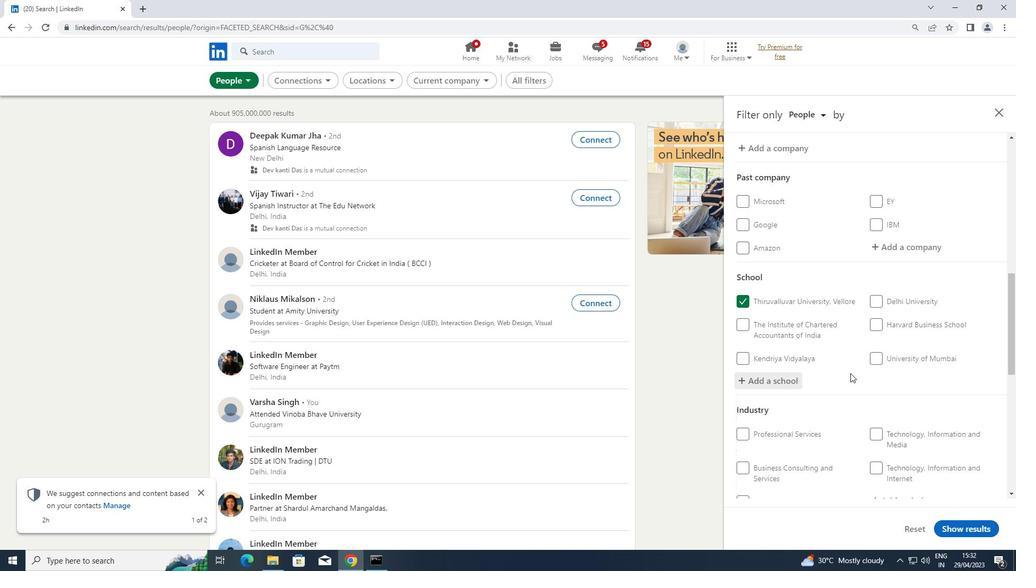
Action: Mouse scrolled (849, 378) with delta (0, 0)
Screenshot: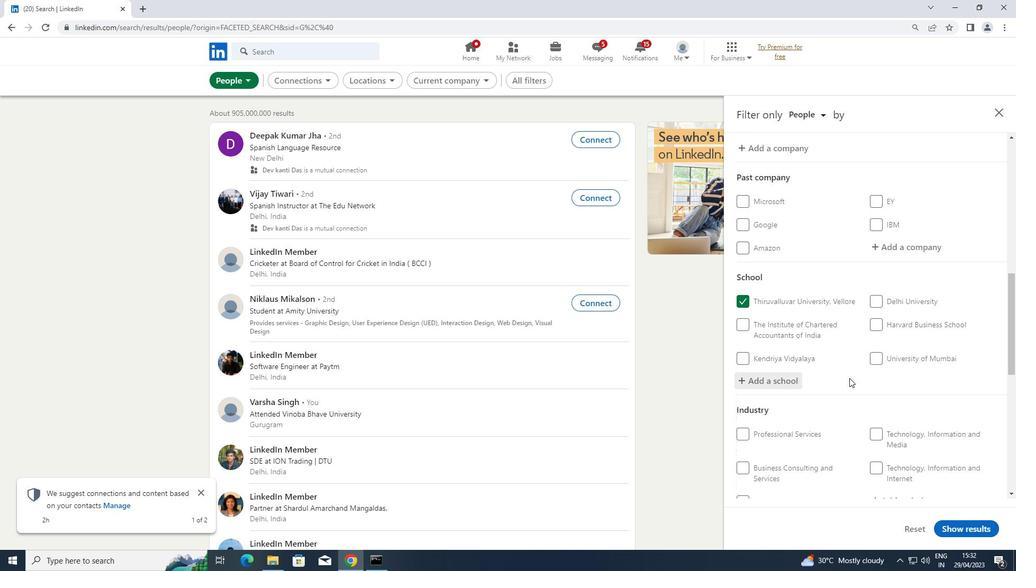 
Action: Mouse scrolled (849, 378) with delta (0, 0)
Screenshot: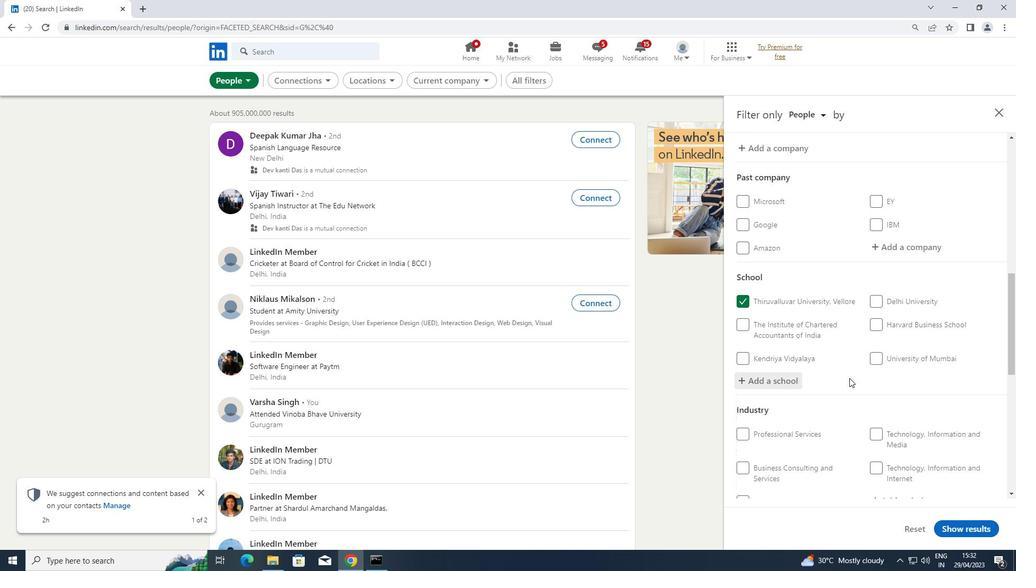 
Action: Mouse moved to (849, 379)
Screenshot: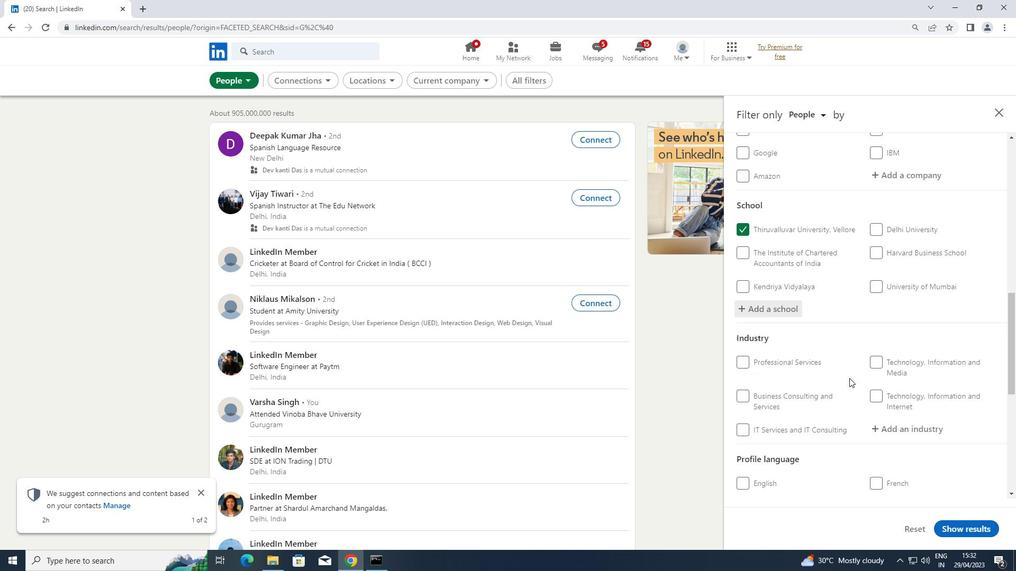 
Action: Mouse scrolled (849, 378) with delta (0, 0)
Screenshot: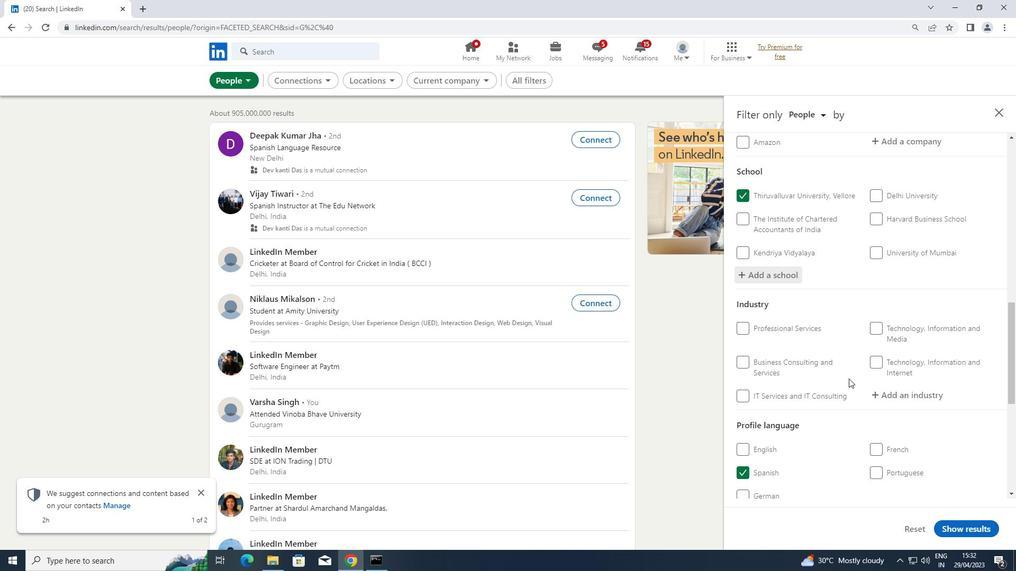 
Action: Mouse moved to (939, 345)
Screenshot: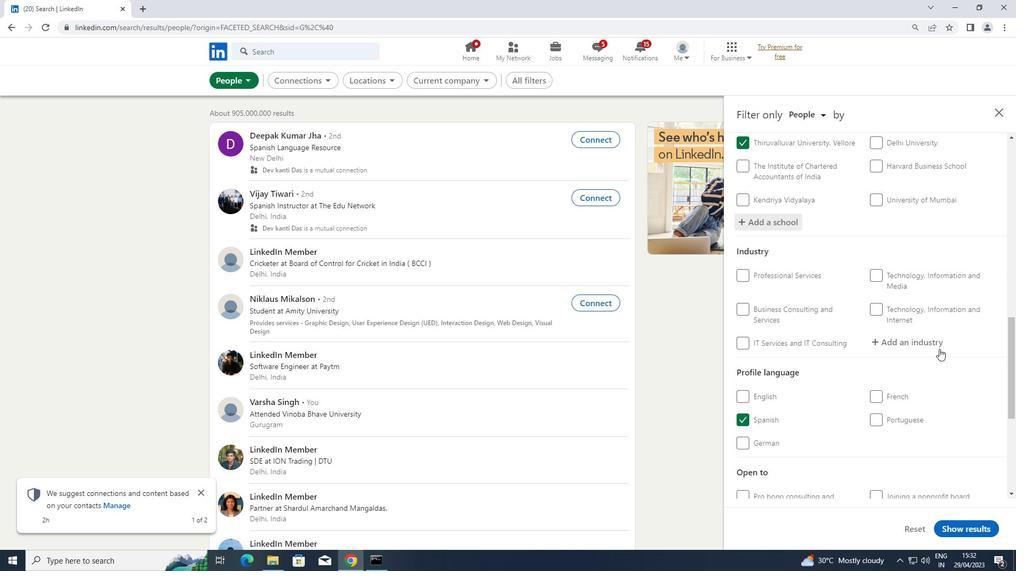 
Action: Mouse pressed left at (939, 345)
Screenshot: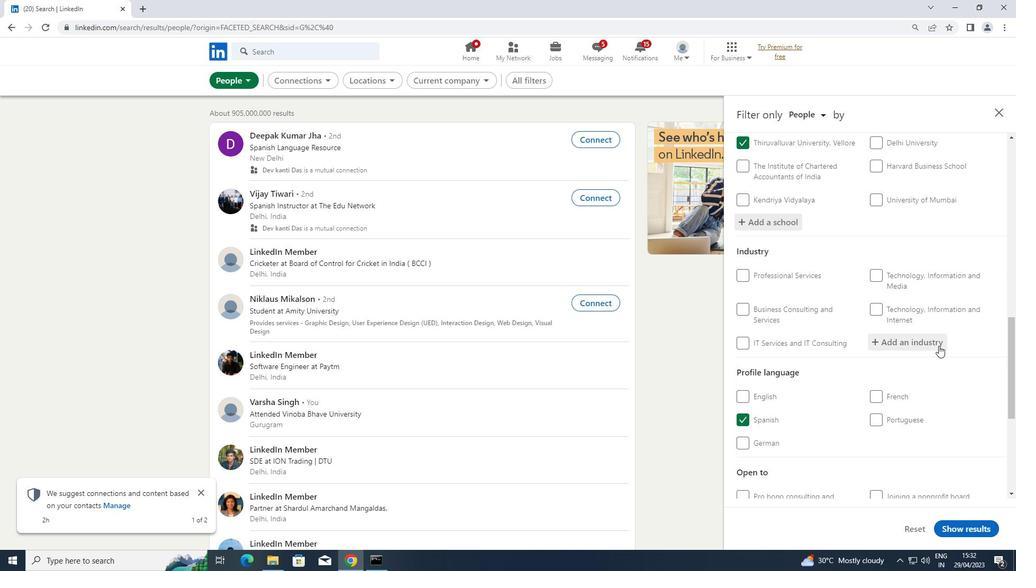 
Action: Key pressed <Key.shift>RACETRAC
Screenshot: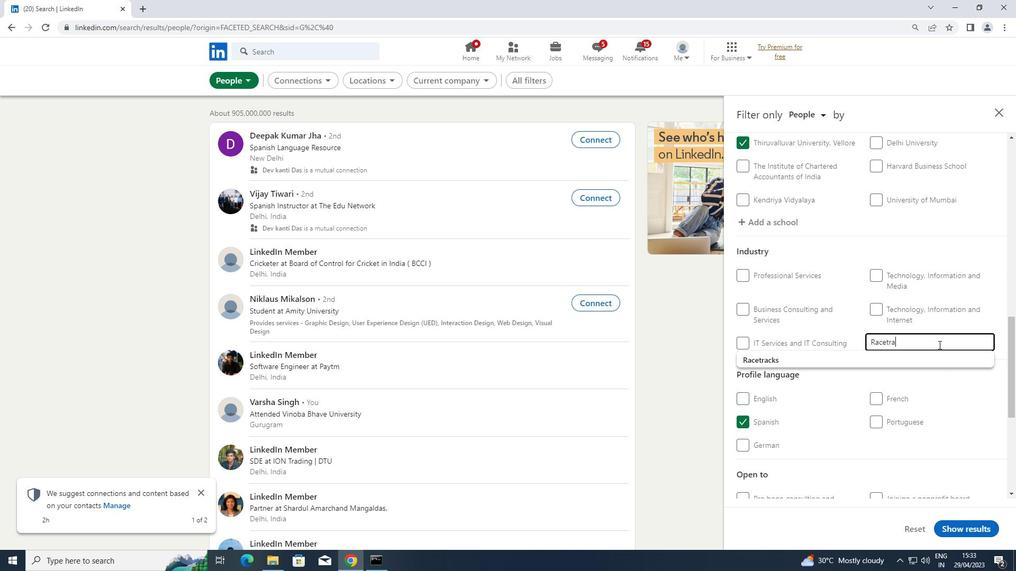 
Action: Mouse moved to (857, 353)
Screenshot: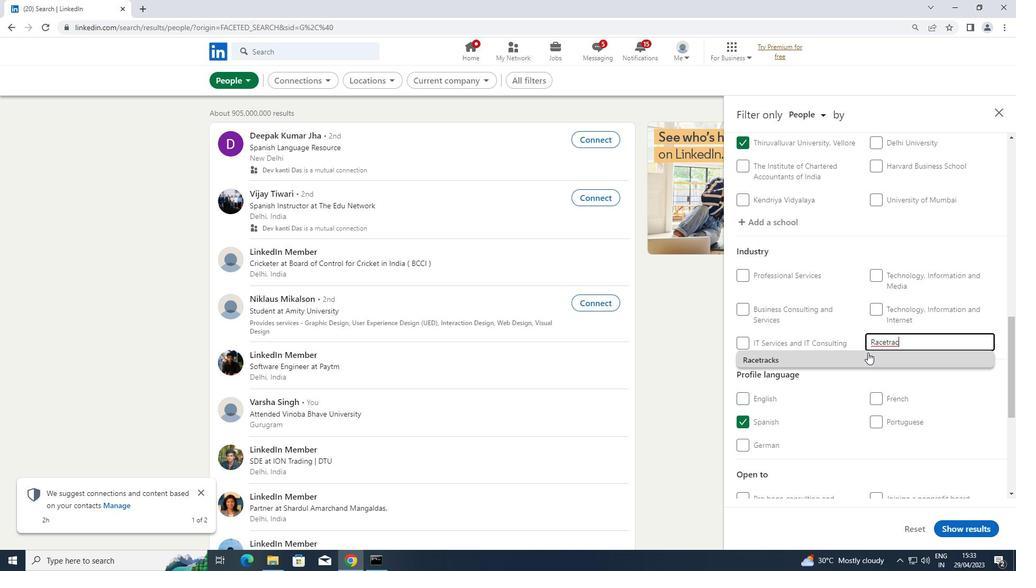 
Action: Mouse pressed left at (857, 353)
Screenshot: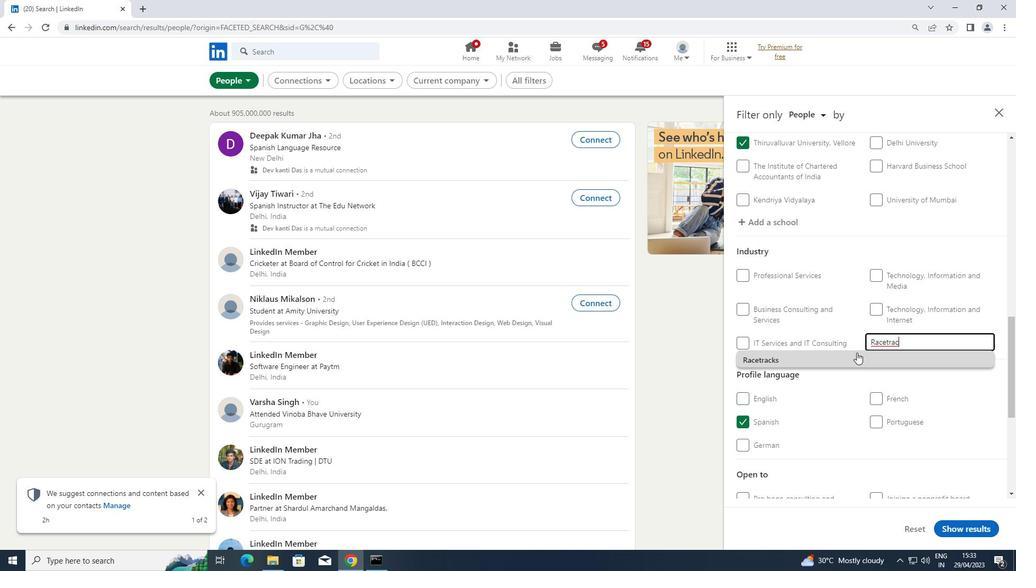 
Action: Mouse scrolled (857, 352) with delta (0, 0)
Screenshot: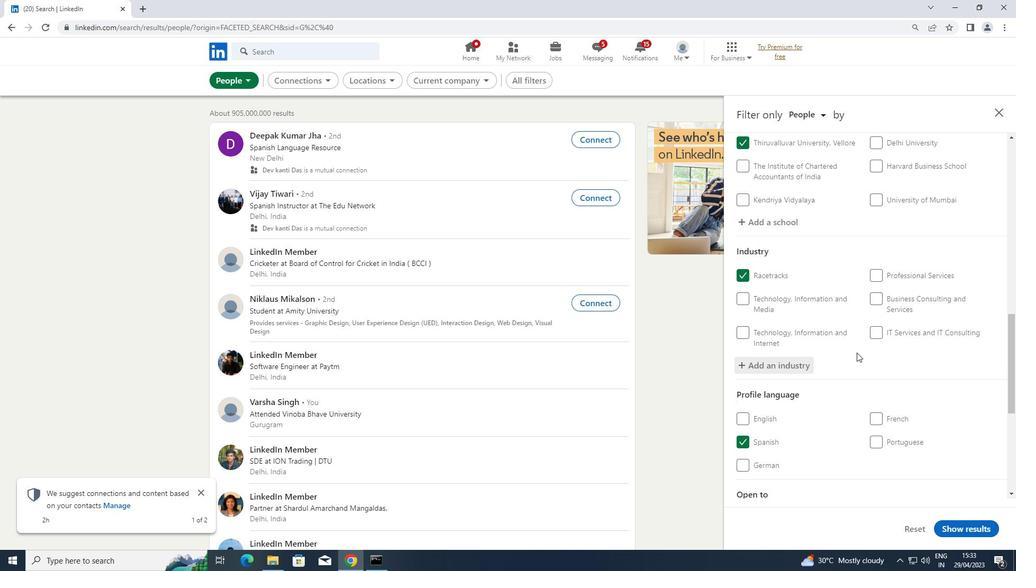 
Action: Mouse scrolled (857, 352) with delta (0, 0)
Screenshot: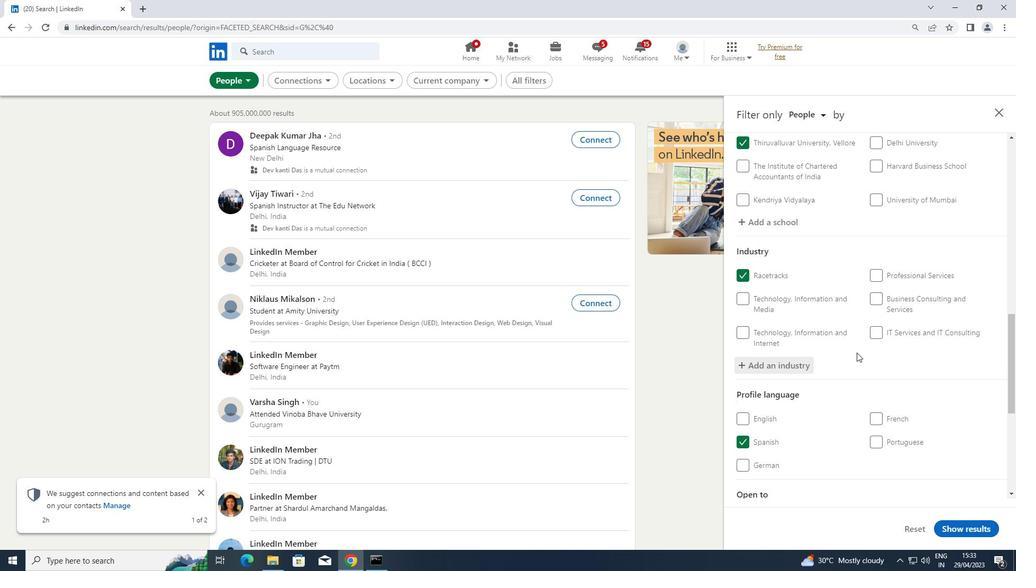 
Action: Mouse scrolled (857, 352) with delta (0, 0)
Screenshot: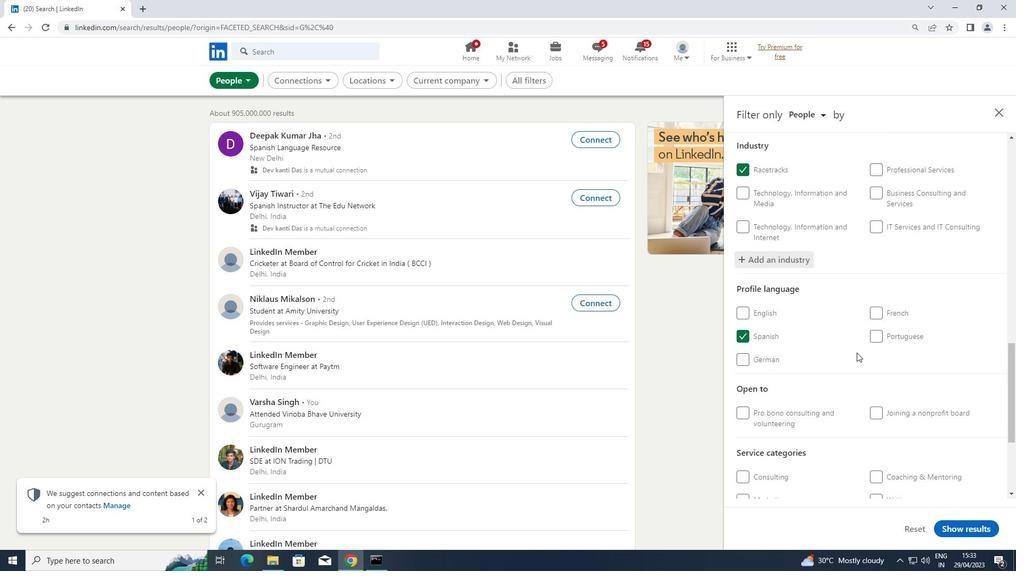 
Action: Mouse scrolled (857, 352) with delta (0, 0)
Screenshot: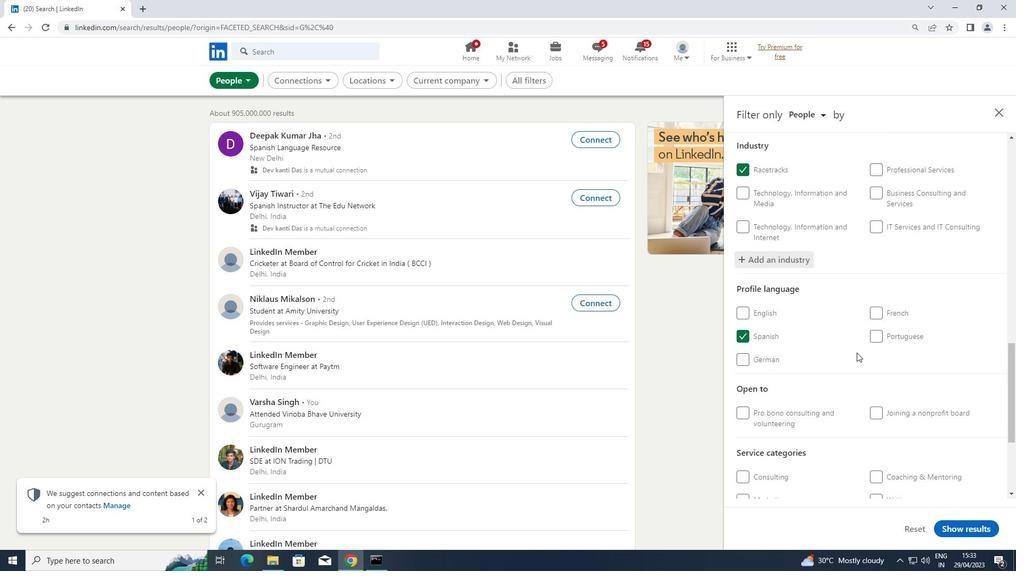 
Action: Mouse moved to (880, 409)
Screenshot: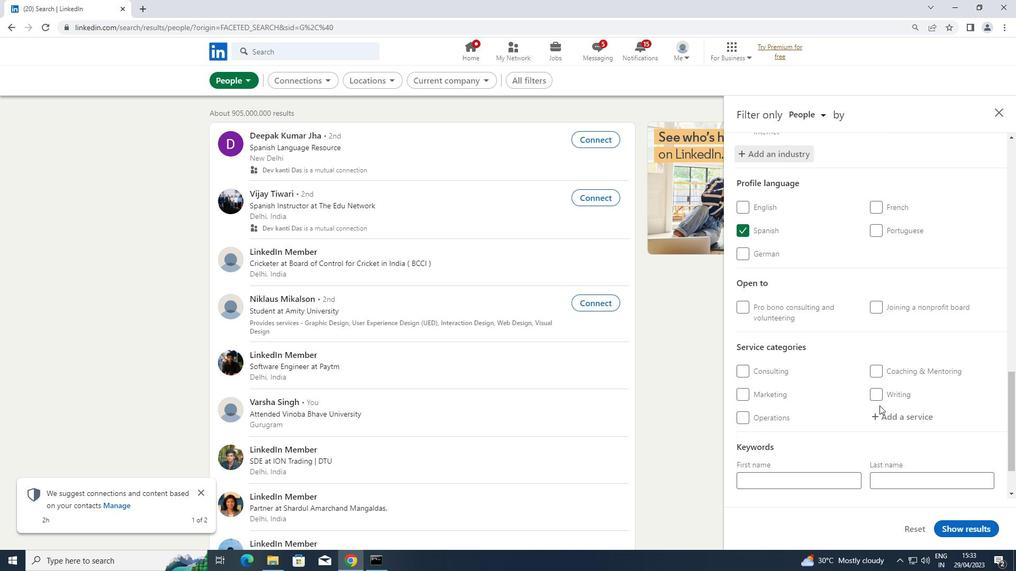 
Action: Mouse pressed left at (880, 409)
Screenshot: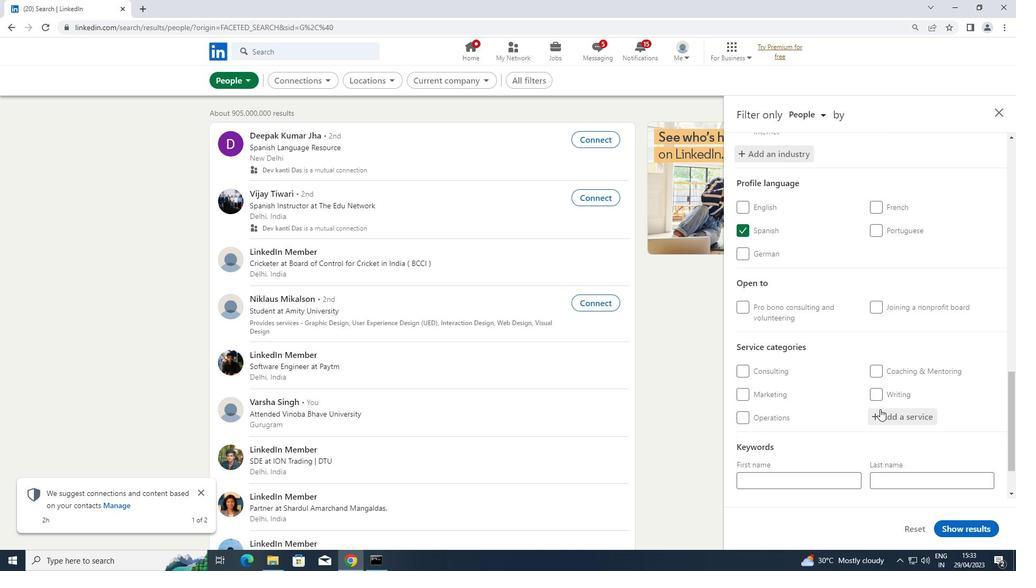 
Action: Mouse moved to (881, 410)
Screenshot: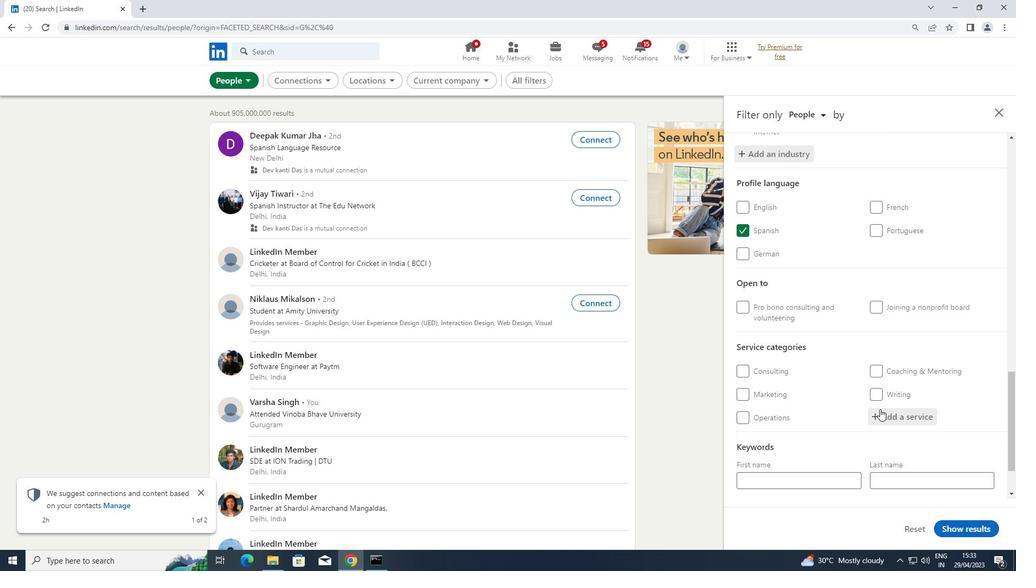 
Action: Key pressed <Key.shift>INTERIOR
Screenshot: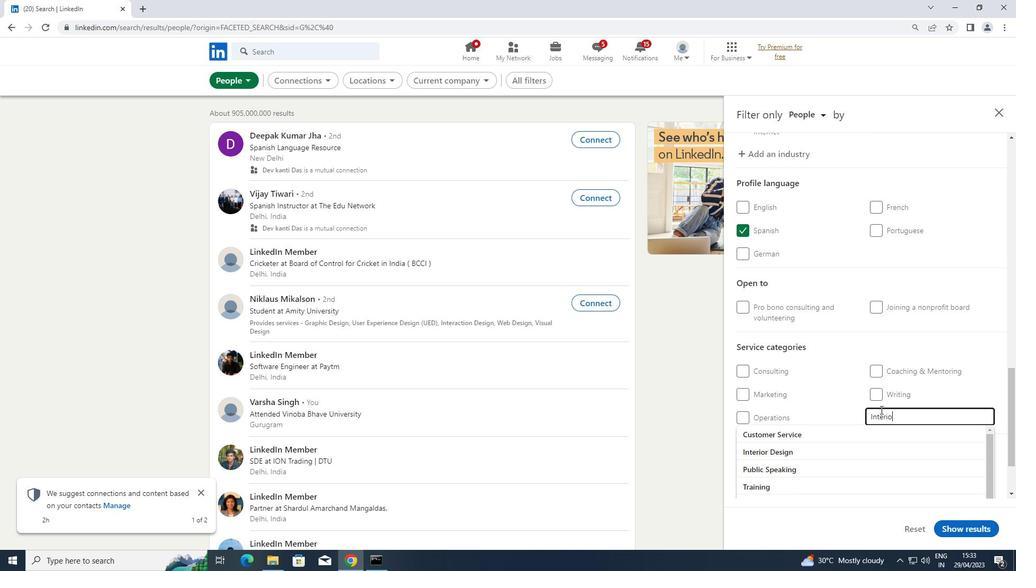 
Action: Mouse moved to (816, 427)
Screenshot: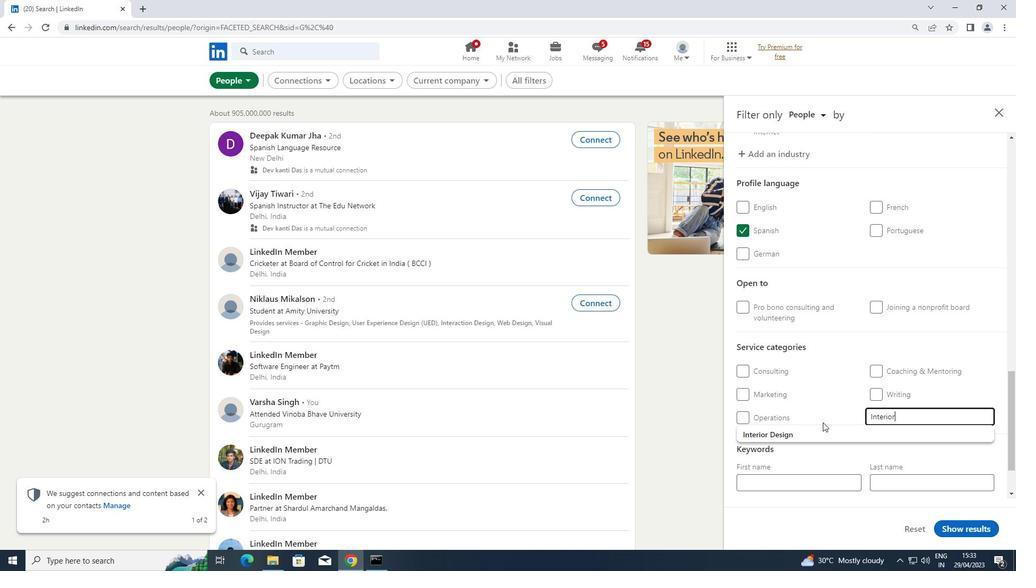 
Action: Mouse pressed left at (816, 427)
Screenshot: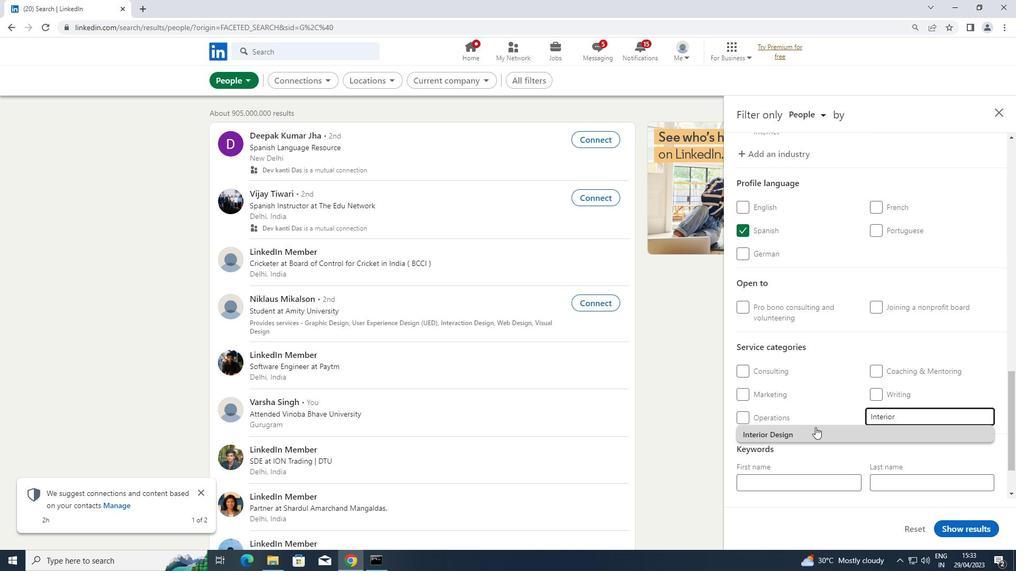 
Action: Mouse scrolled (816, 427) with delta (0, 0)
Screenshot: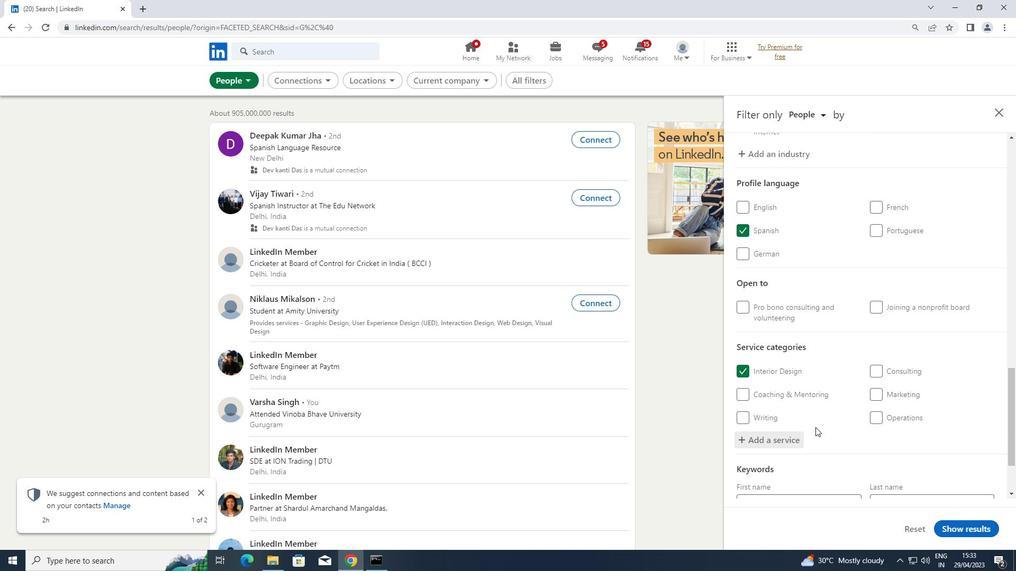 
Action: Mouse scrolled (816, 427) with delta (0, 0)
Screenshot: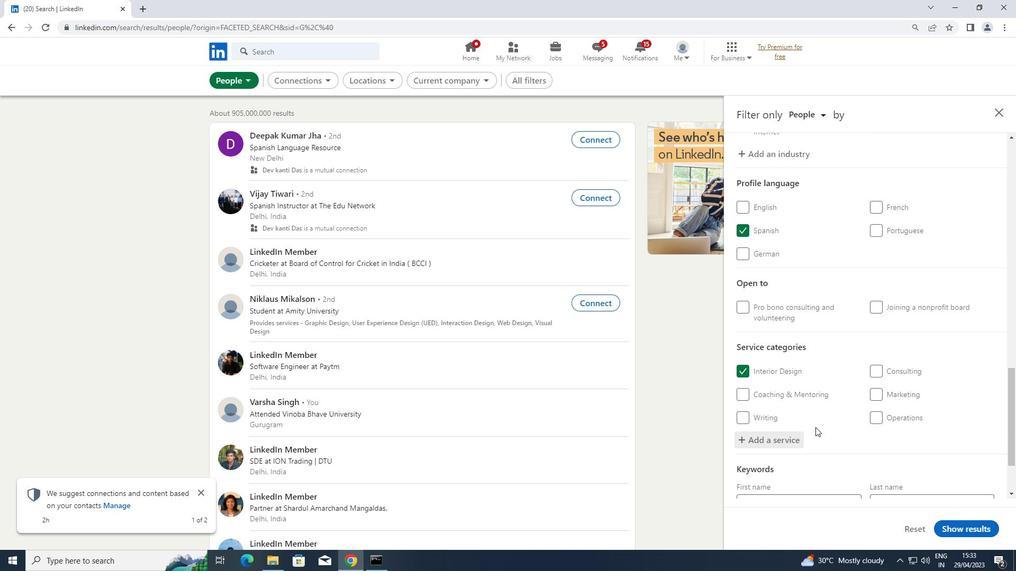 
Action: Mouse scrolled (816, 427) with delta (0, 0)
Screenshot: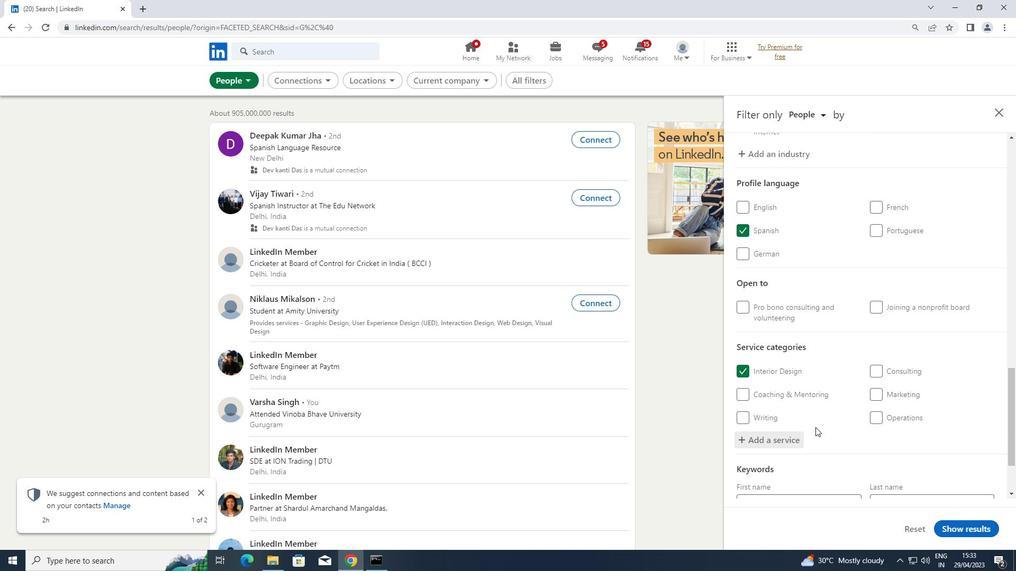 
Action: Mouse scrolled (816, 427) with delta (0, 0)
Screenshot: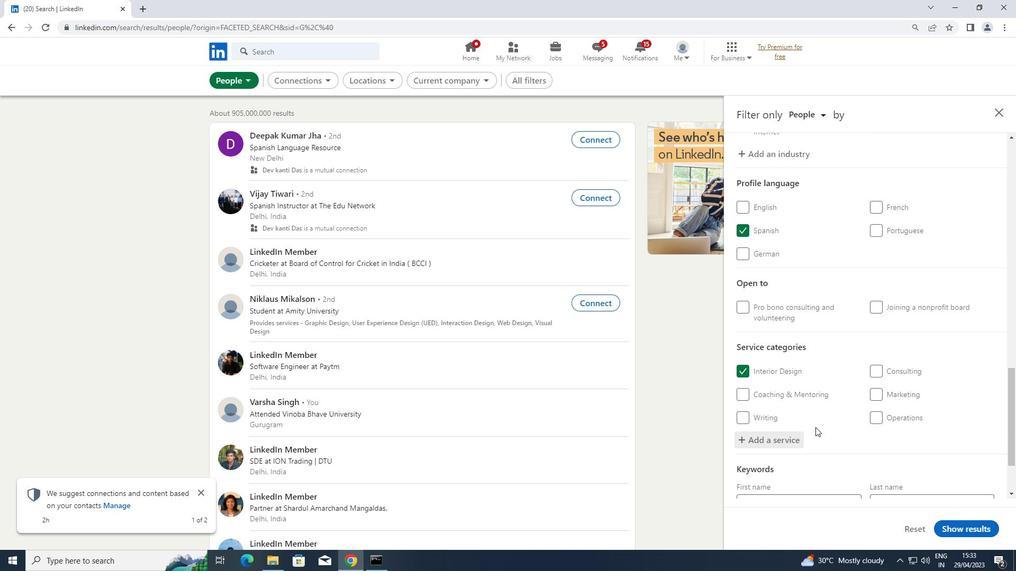 
Action: Mouse moved to (805, 446)
Screenshot: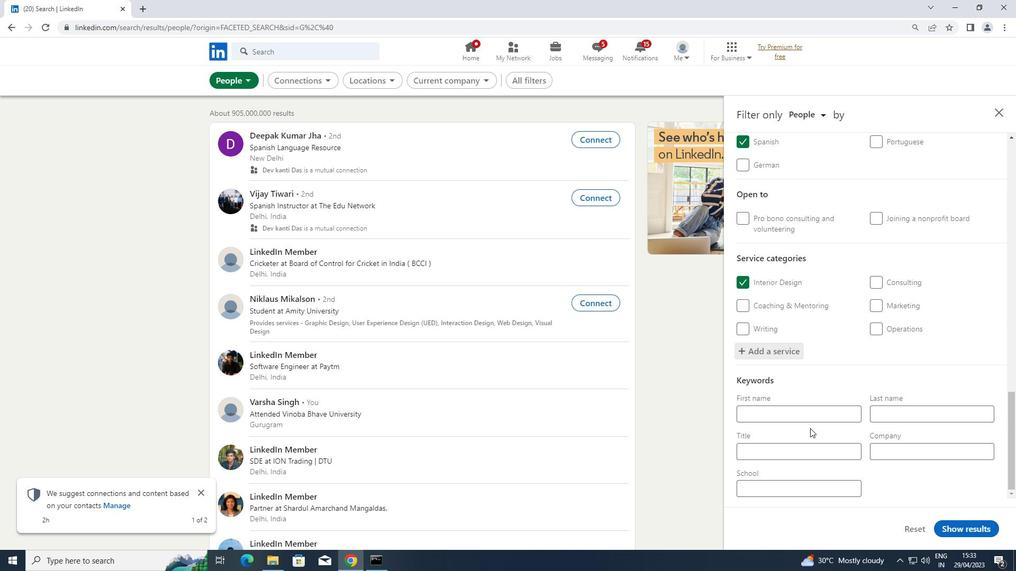 
Action: Mouse pressed left at (805, 446)
Screenshot: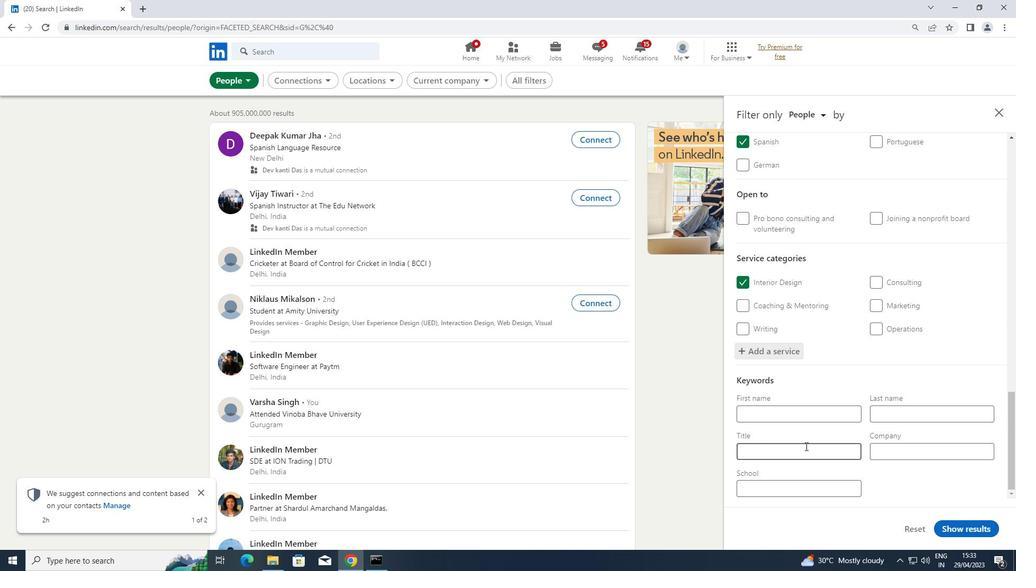 
Action: Key pressed <Key.shift>PROPOSAL<Key.space><Key.shift>WRITER
Screenshot: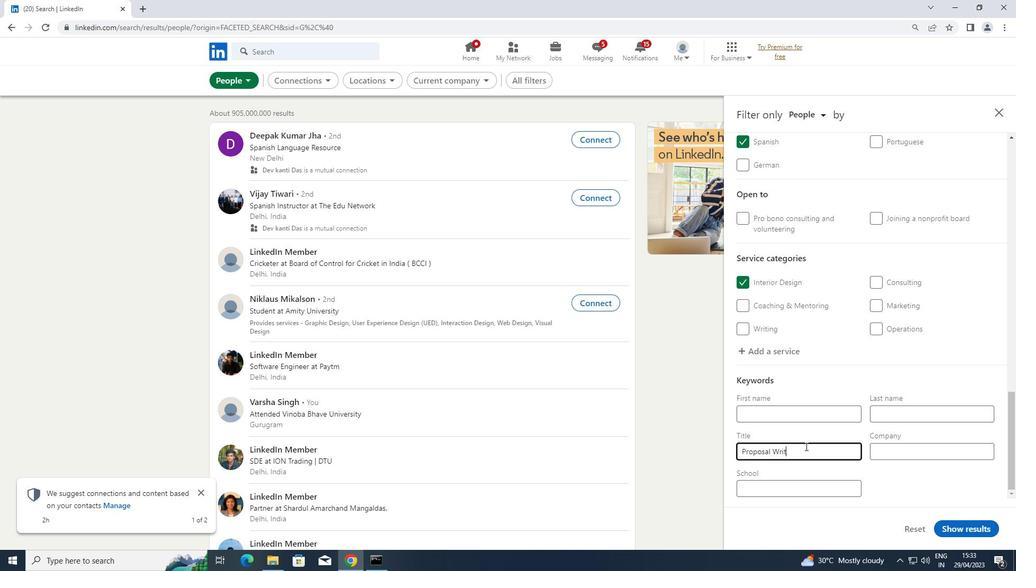 
Action: Mouse moved to (964, 531)
Screenshot: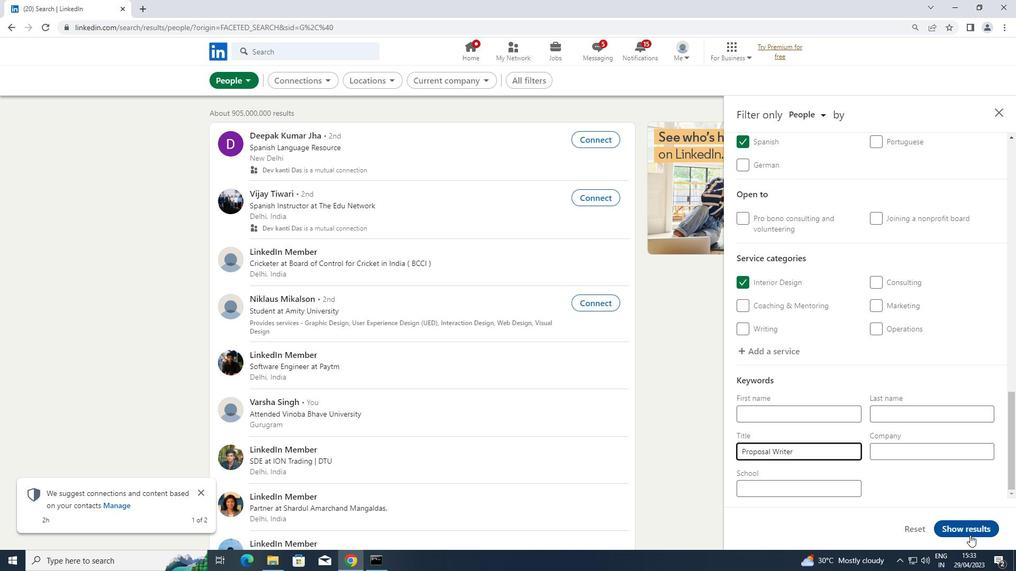 
Action: Mouse pressed left at (964, 531)
Screenshot: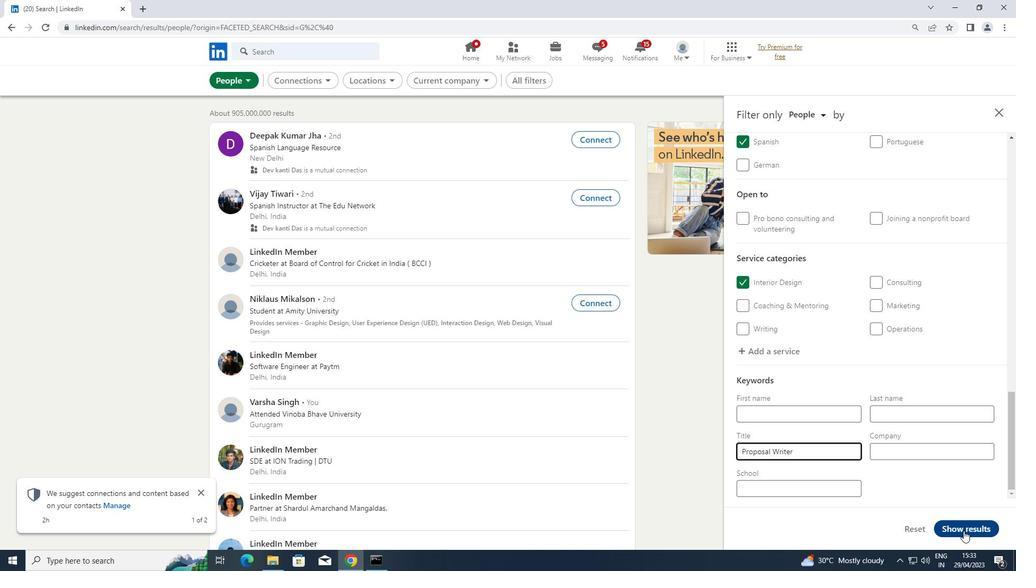 
